 Task: Look for space in Amaraji, Brazil from 3rd August, 2023 to 17th August, 2023 for 3 adults, 1 child in price range Rs.3000 to Rs.15000. Place can be entire place with 3 bedrooms having 4 beds and 2 bathrooms. Property type can be house, flat, guest house. Amenities needed are: wifi, washing machine. Booking option can be shelf check-in. Required host language is Spanish.
Action: Mouse moved to (276, 148)
Screenshot: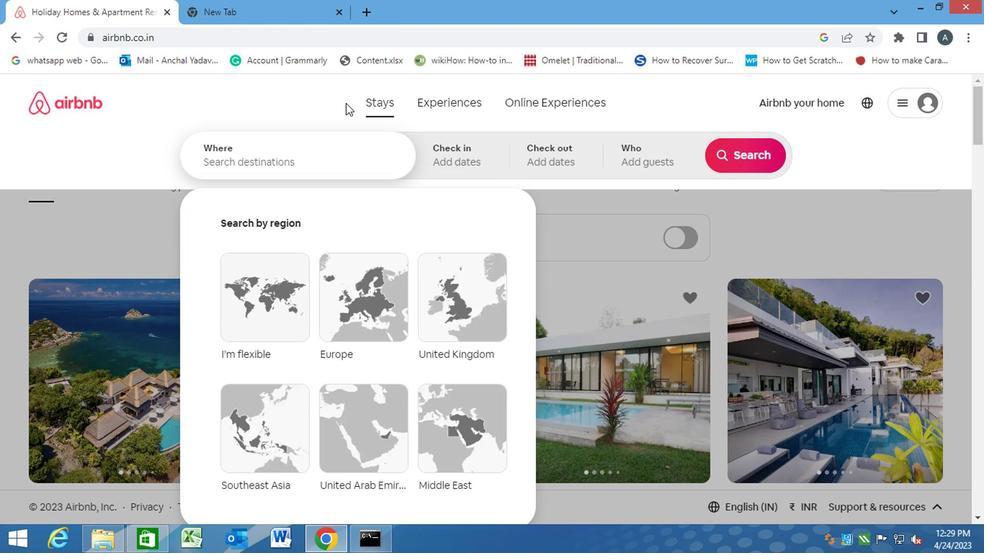 
Action: Mouse pressed left at (276, 148)
Screenshot: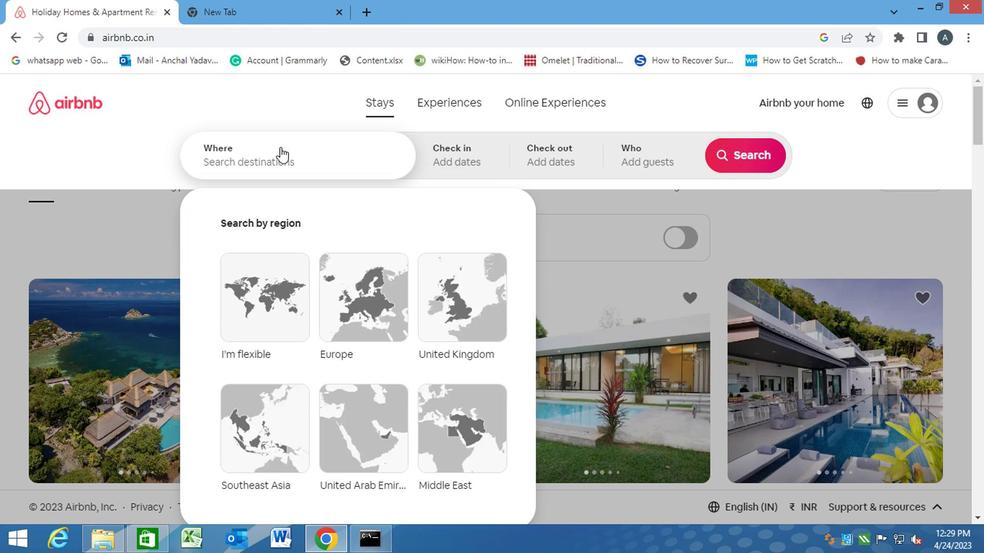 
Action: Mouse moved to (276, 148)
Screenshot: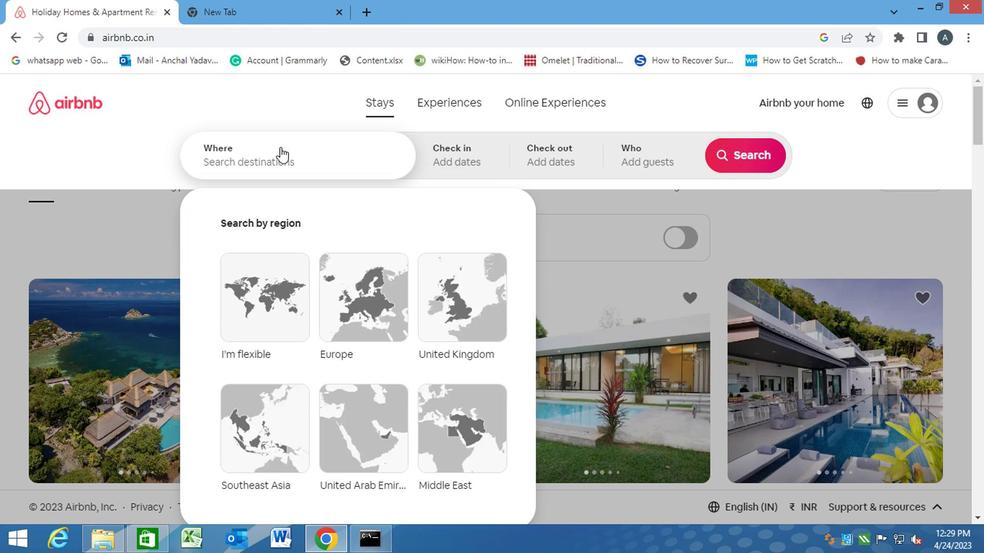 
Action: Key pressed a<Key.caps_lock>maraji,<Key.space><Key.caps_lock>b<Key.caps_lock>razil<Key.enter>
Screenshot: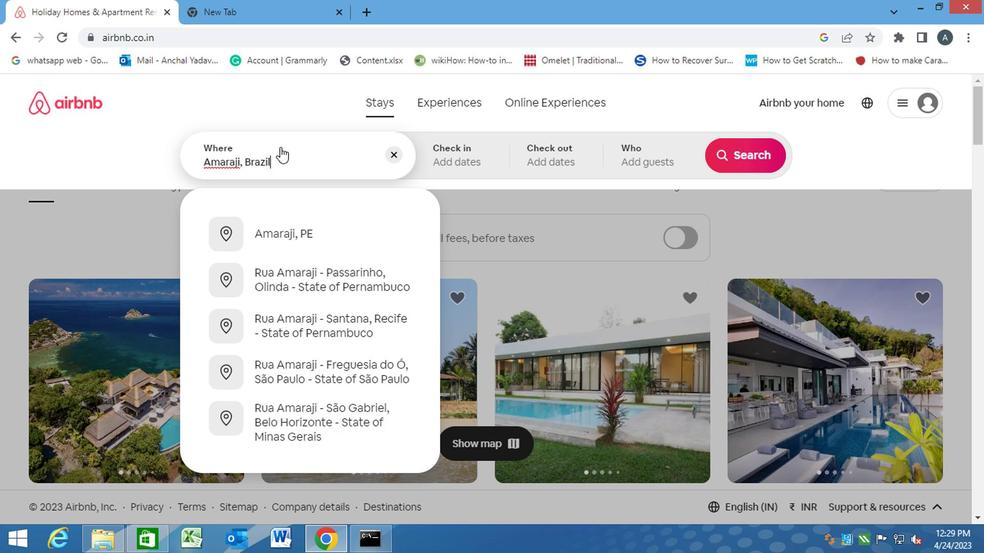 
Action: Mouse moved to (720, 273)
Screenshot: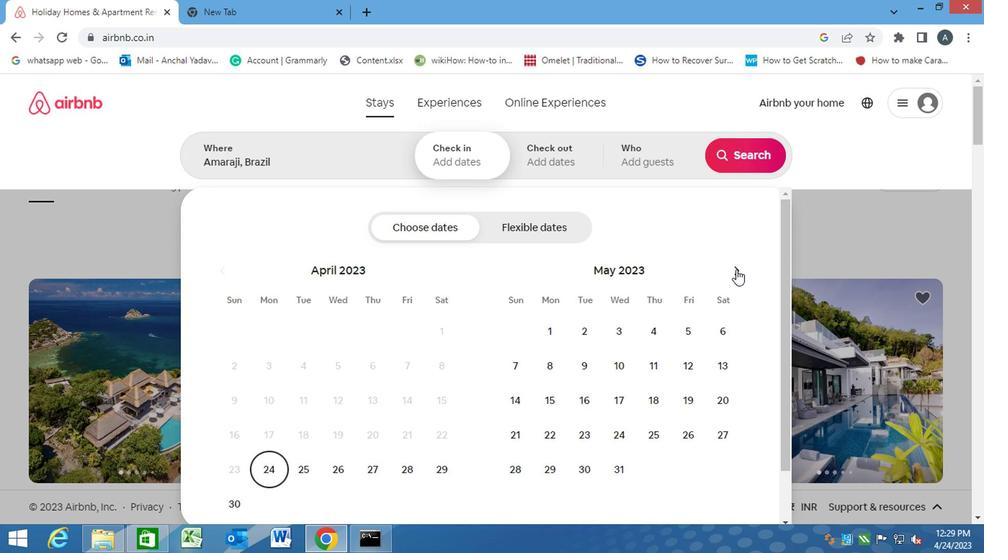 
Action: Mouse pressed left at (720, 273)
Screenshot: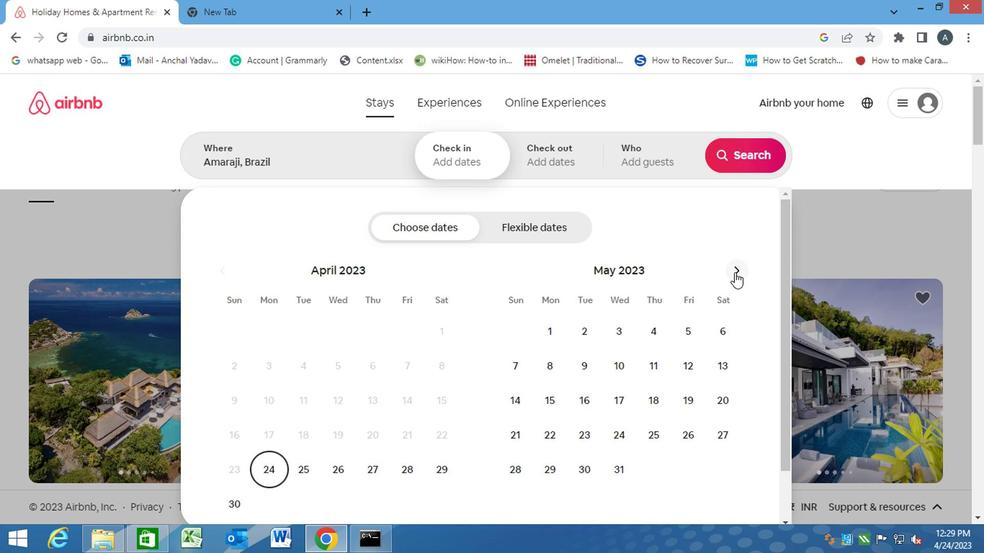 
Action: Mouse pressed left at (720, 273)
Screenshot: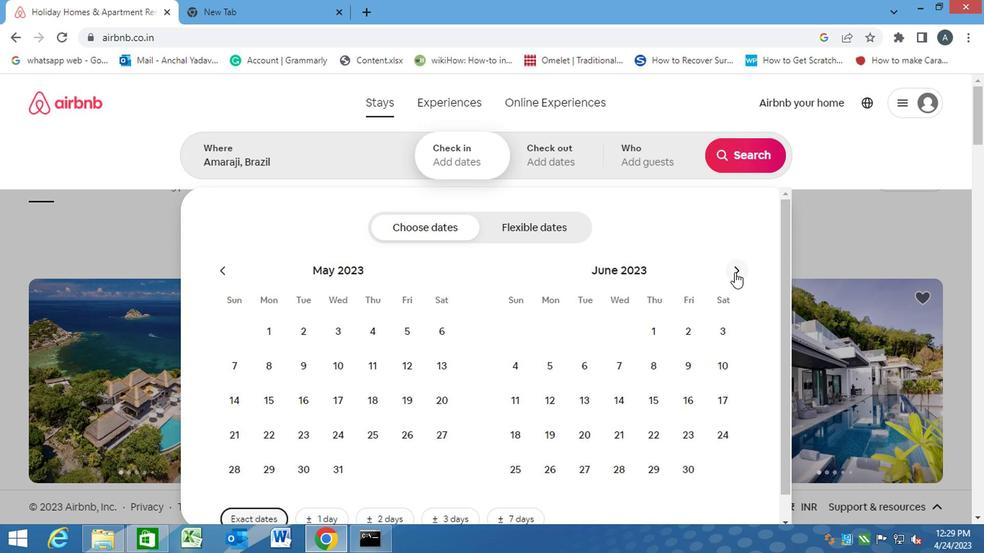
Action: Mouse pressed left at (720, 273)
Screenshot: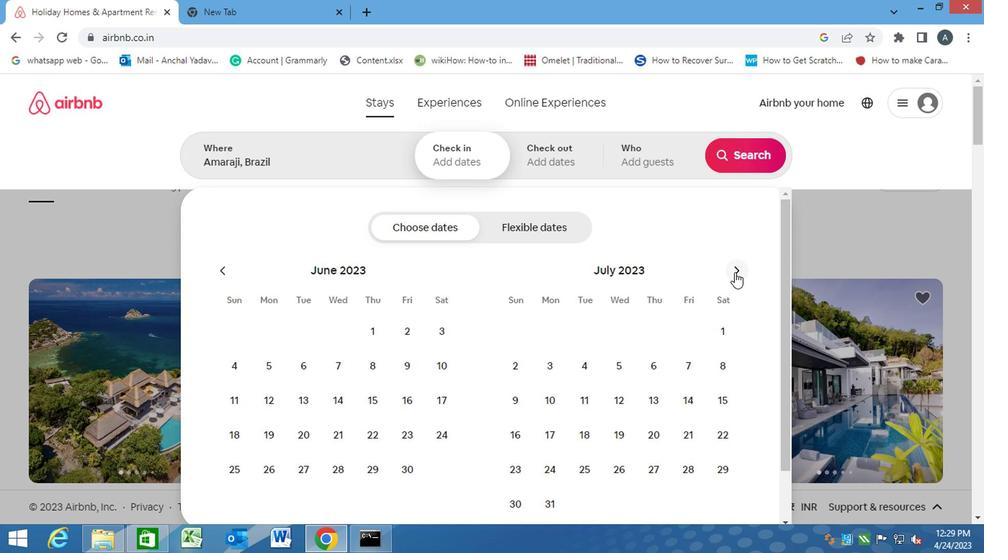 
Action: Mouse moved to (645, 331)
Screenshot: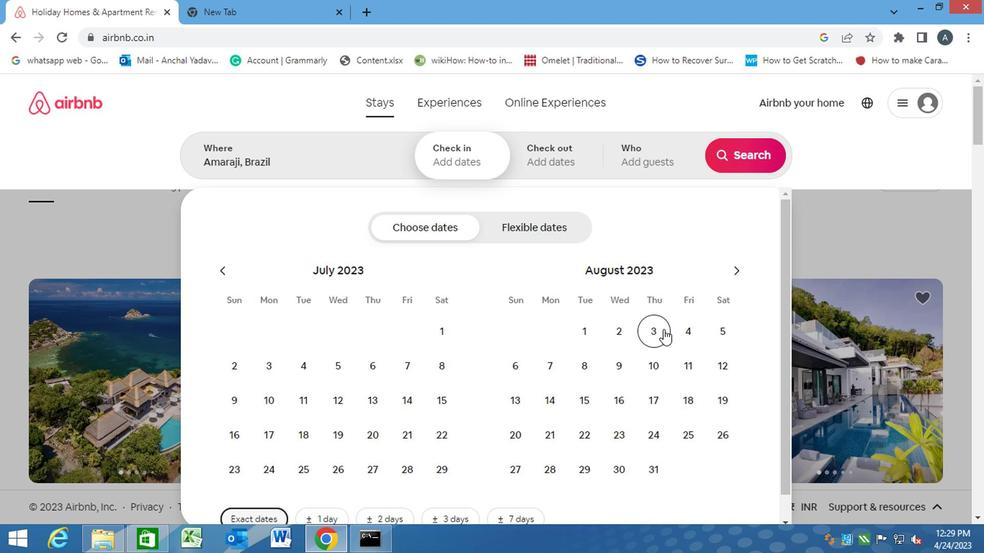 
Action: Mouse pressed left at (645, 331)
Screenshot: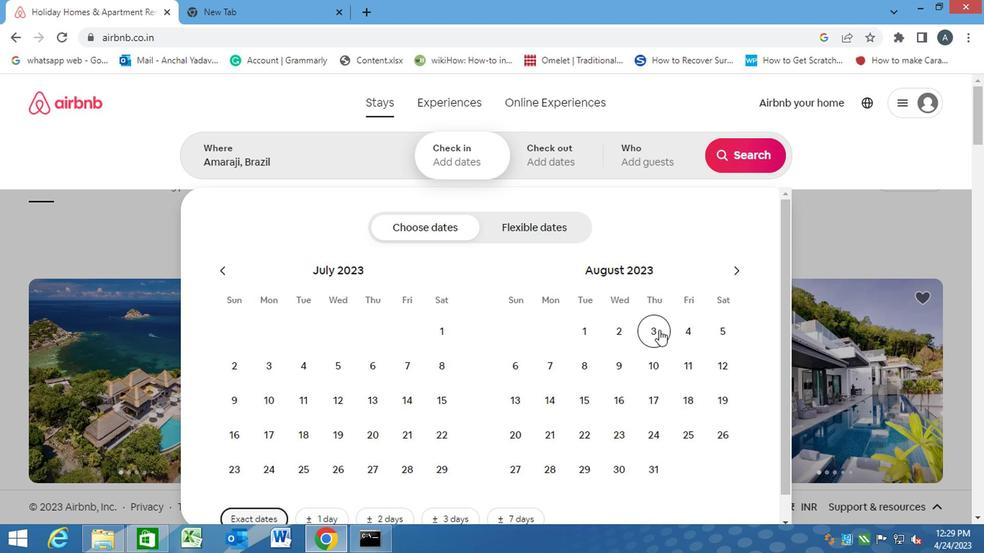 
Action: Mouse moved to (648, 414)
Screenshot: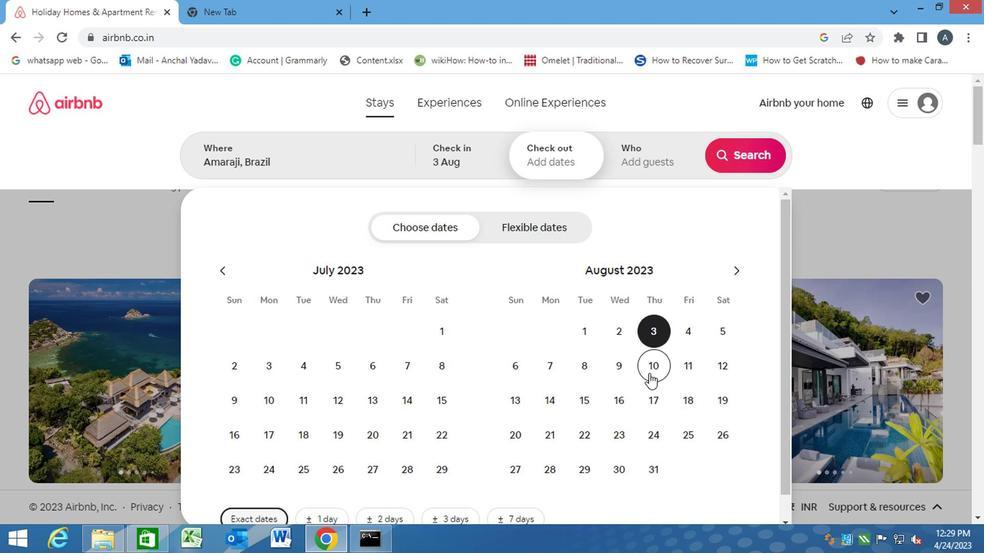 
Action: Mouse pressed left at (648, 414)
Screenshot: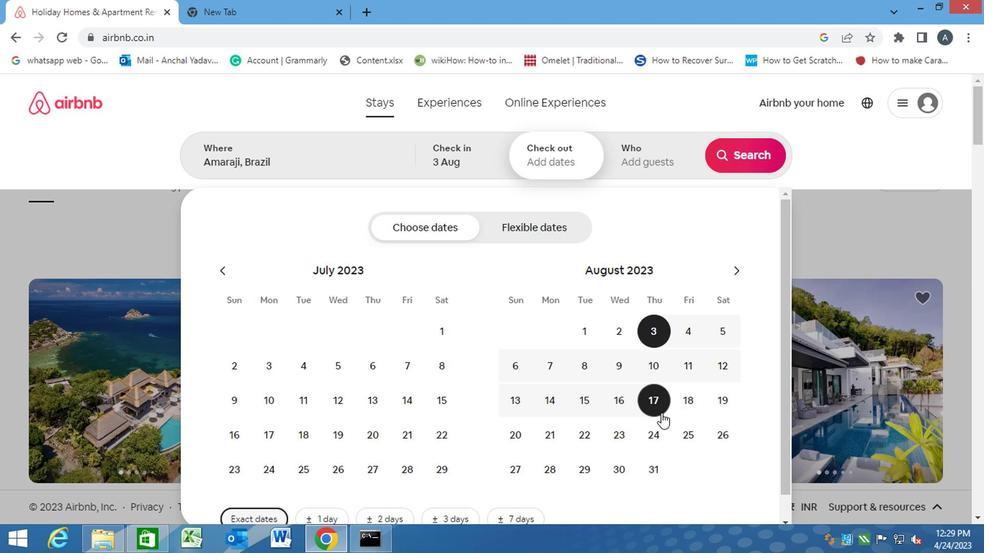 
Action: Mouse moved to (654, 156)
Screenshot: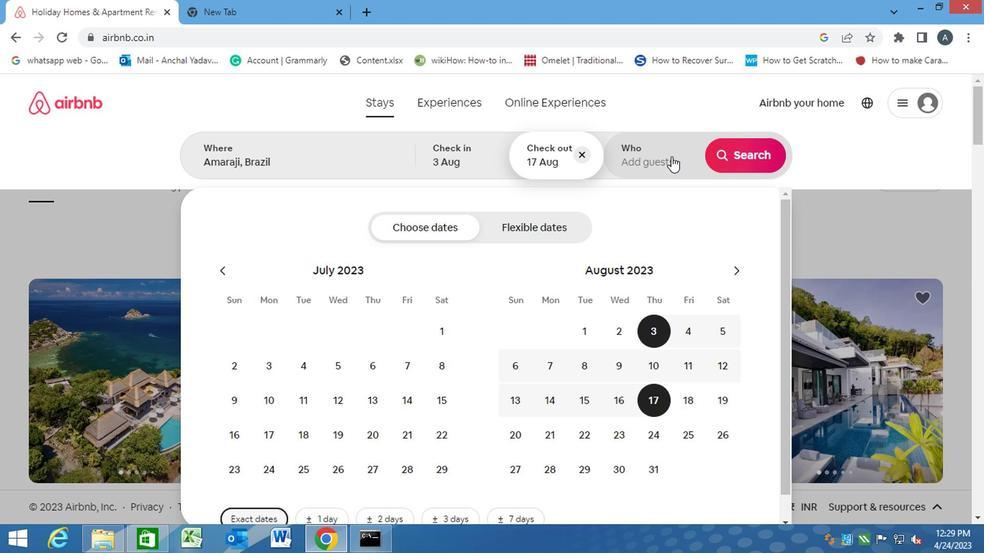 
Action: Mouse pressed left at (654, 156)
Screenshot: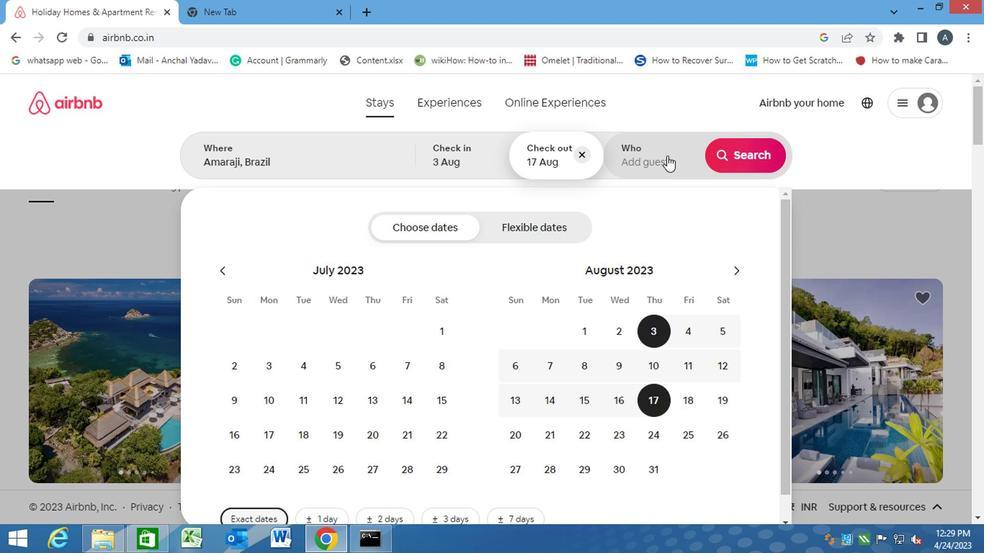 
Action: Mouse moved to (744, 231)
Screenshot: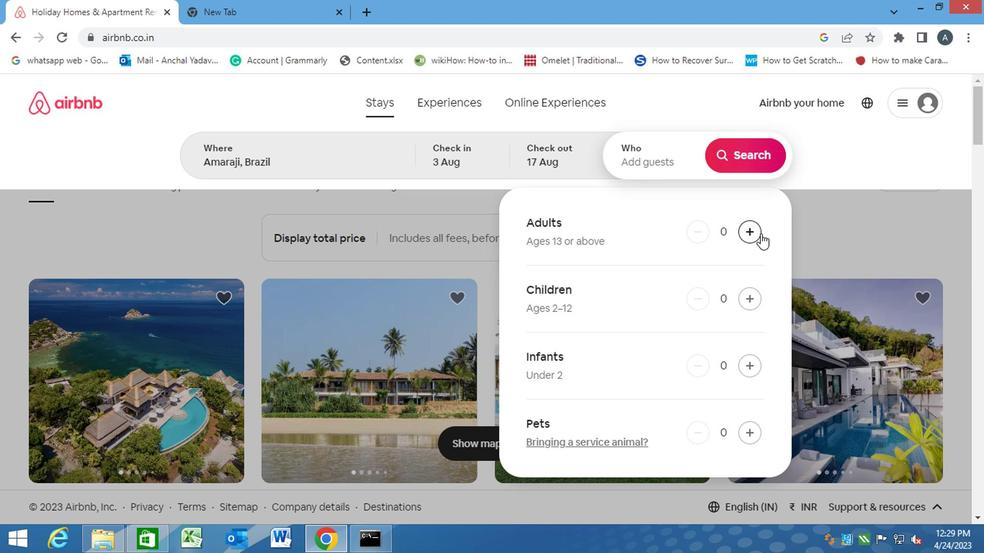 
Action: Mouse pressed left at (744, 231)
Screenshot: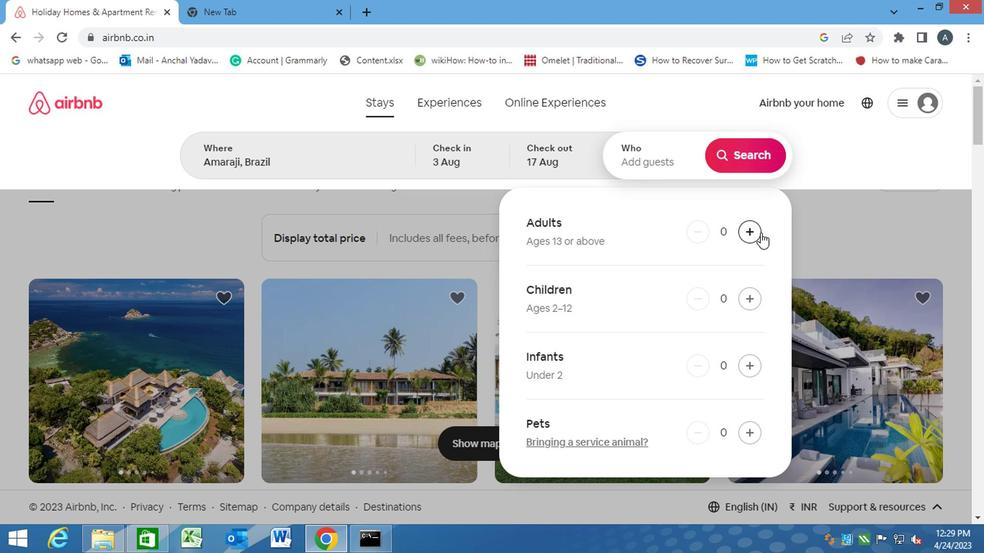 
Action: Mouse moved to (742, 231)
Screenshot: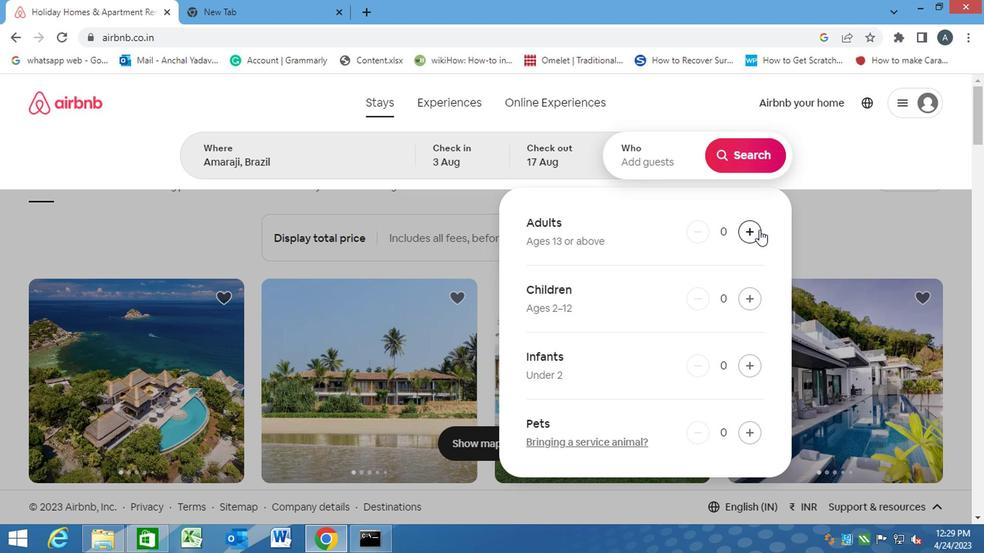 
Action: Mouse pressed left at (742, 231)
Screenshot: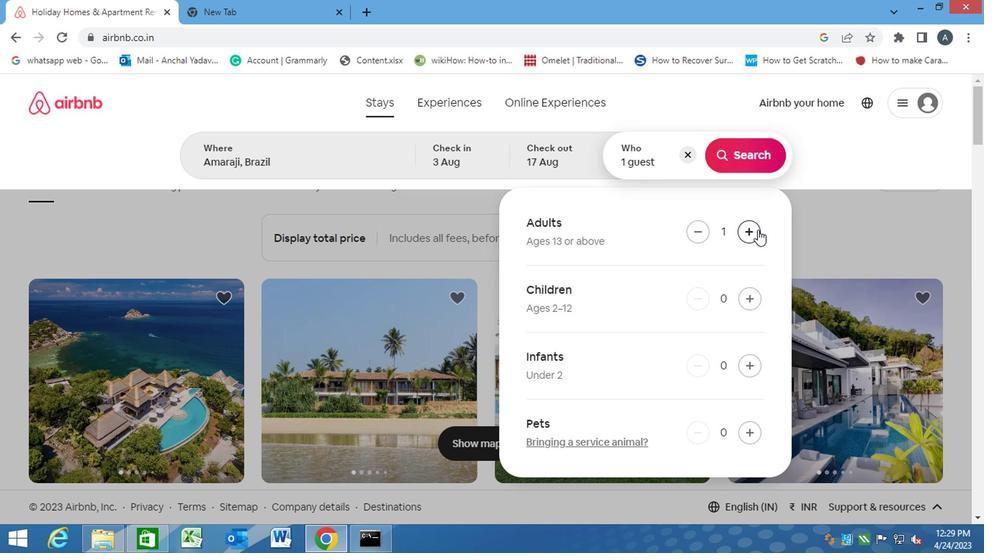 
Action: Mouse pressed left at (742, 231)
Screenshot: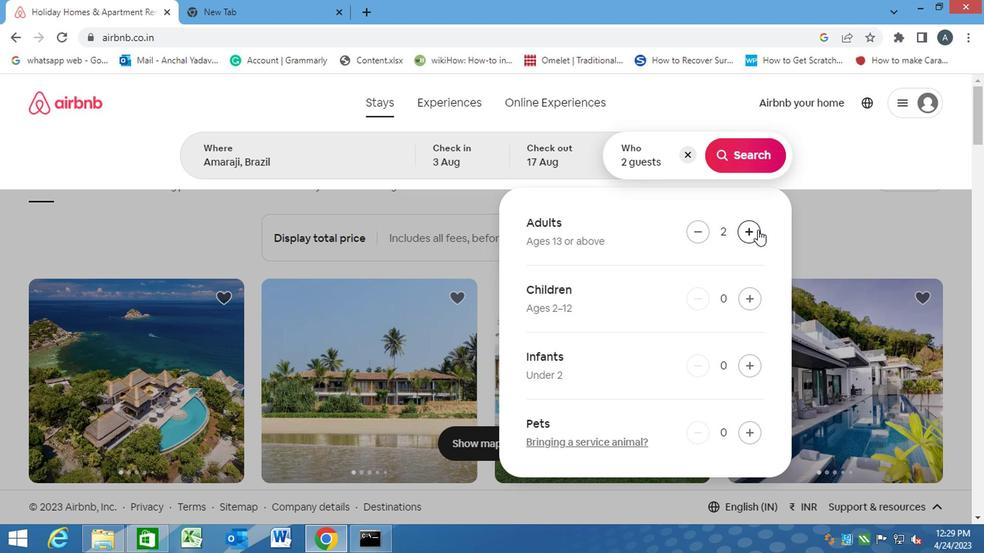 
Action: Mouse moved to (729, 295)
Screenshot: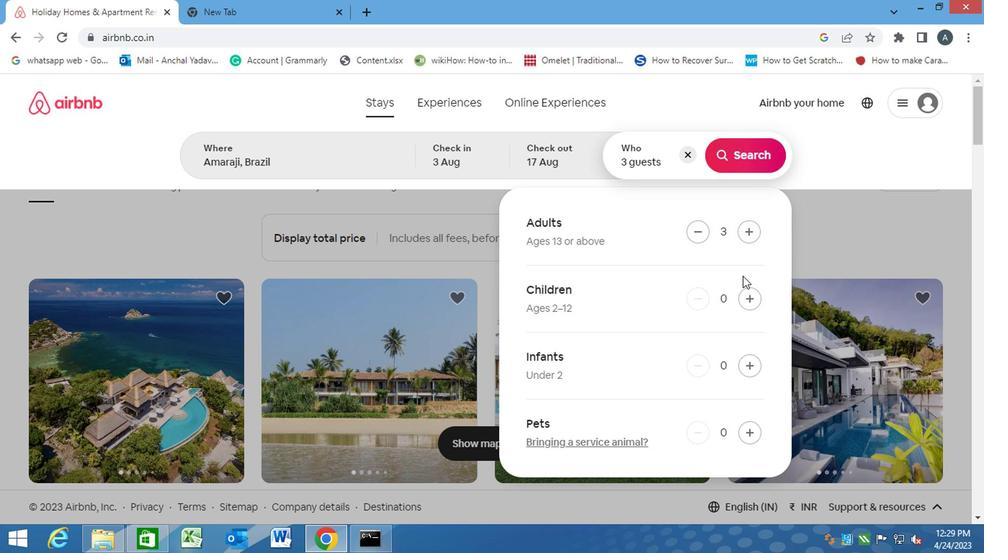 
Action: Mouse pressed left at (729, 295)
Screenshot: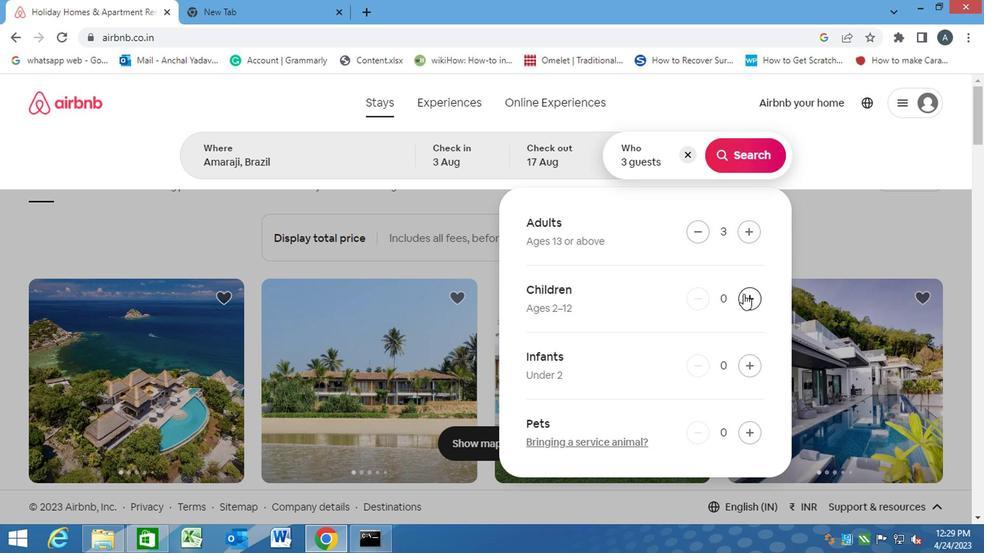 
Action: Mouse moved to (714, 157)
Screenshot: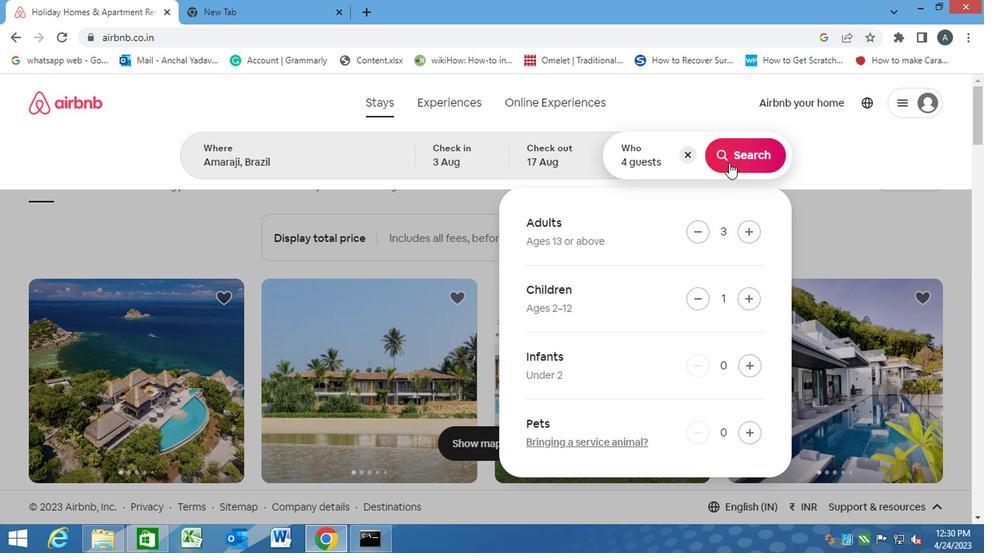 
Action: Mouse pressed left at (714, 157)
Screenshot: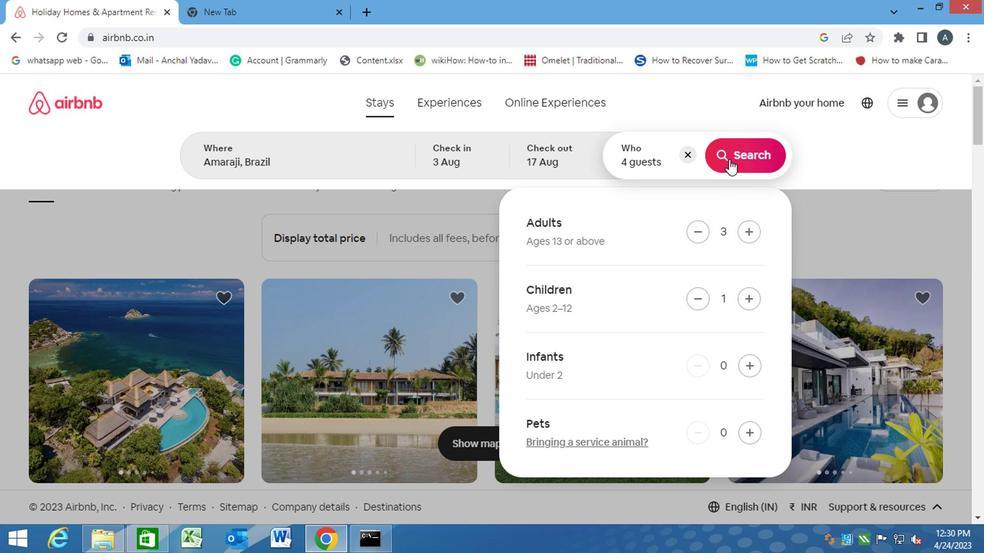 
Action: Mouse moved to (895, 147)
Screenshot: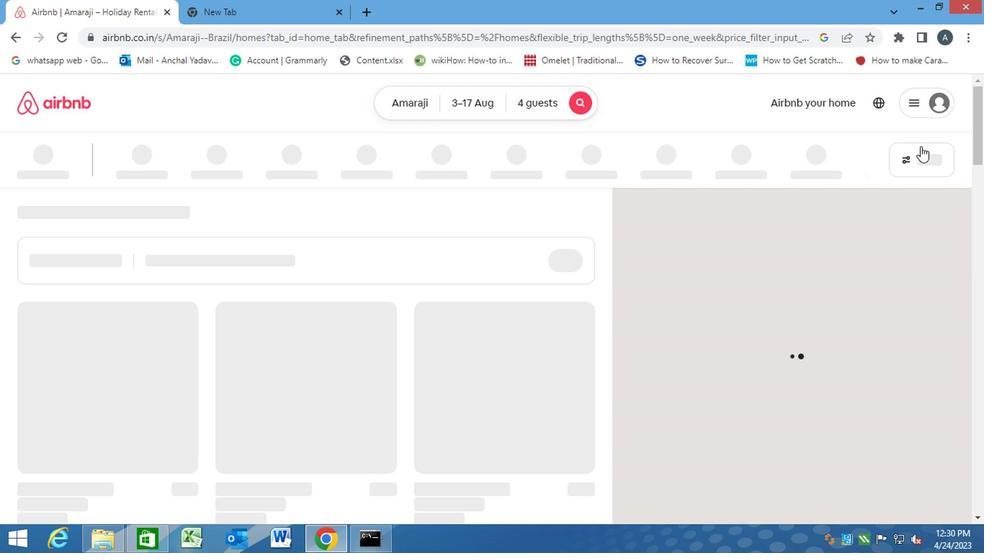 
Action: Mouse pressed left at (901, 147)
Screenshot: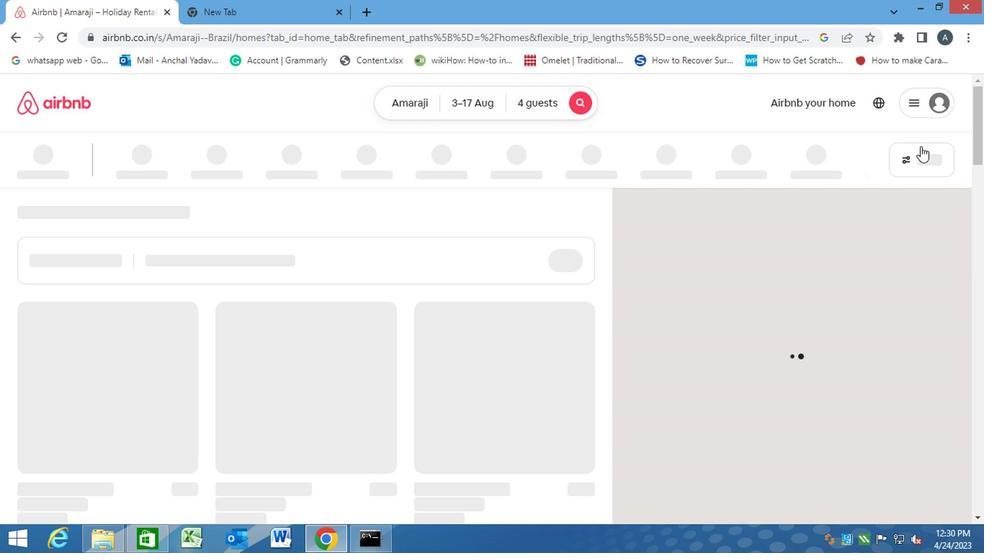 
Action: Mouse moved to (910, 153)
Screenshot: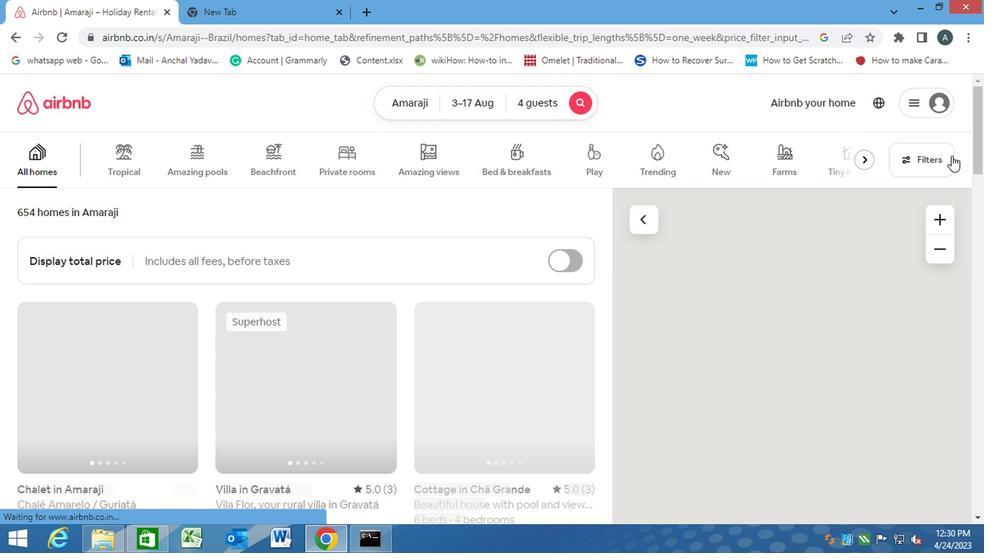 
Action: Mouse pressed left at (910, 153)
Screenshot: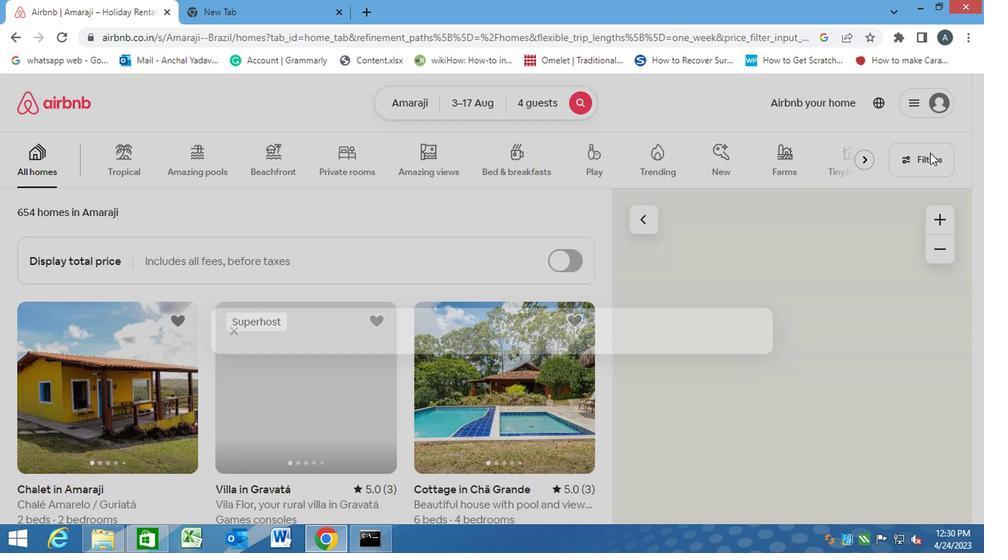 
Action: Mouse moved to (903, 153)
Screenshot: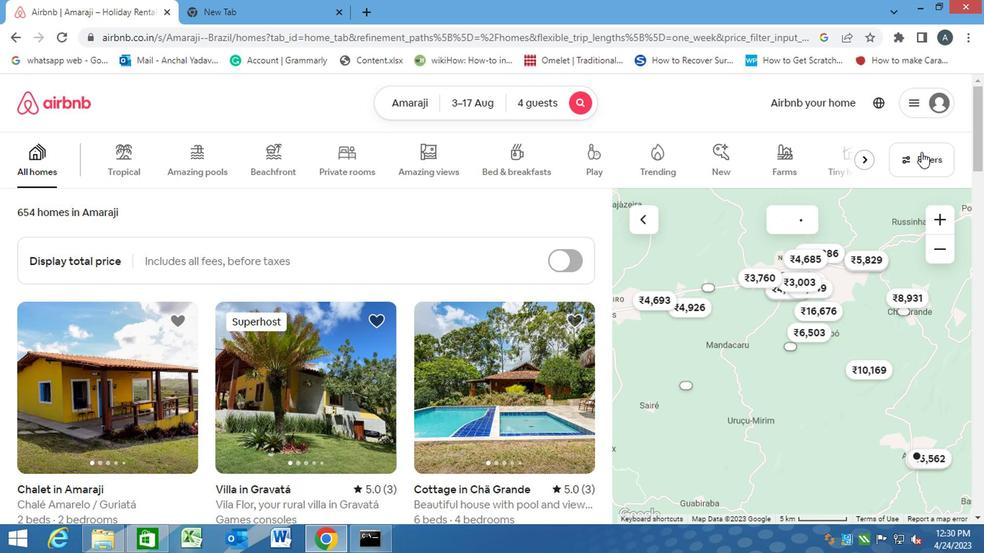 
Action: Mouse pressed left at (903, 153)
Screenshot: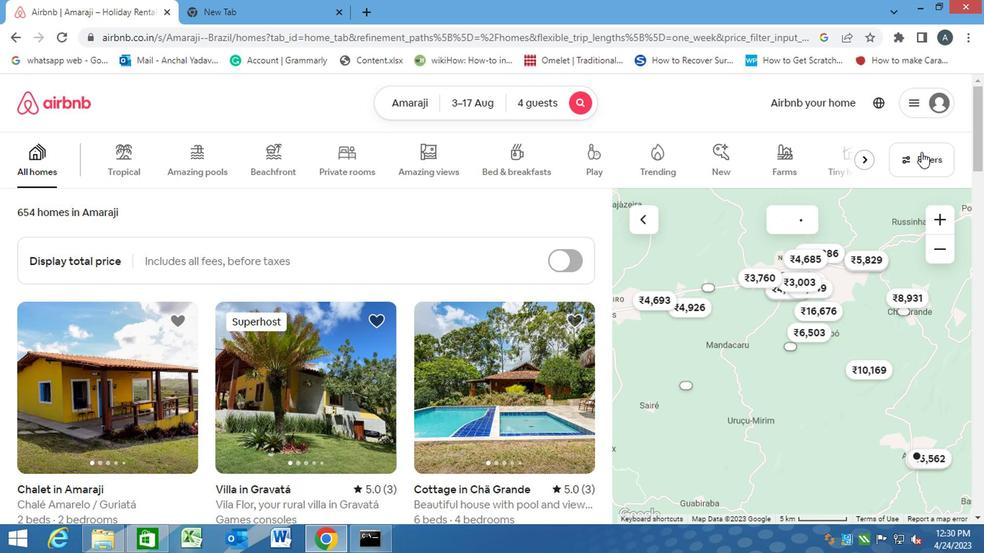 
Action: Mouse moved to (295, 348)
Screenshot: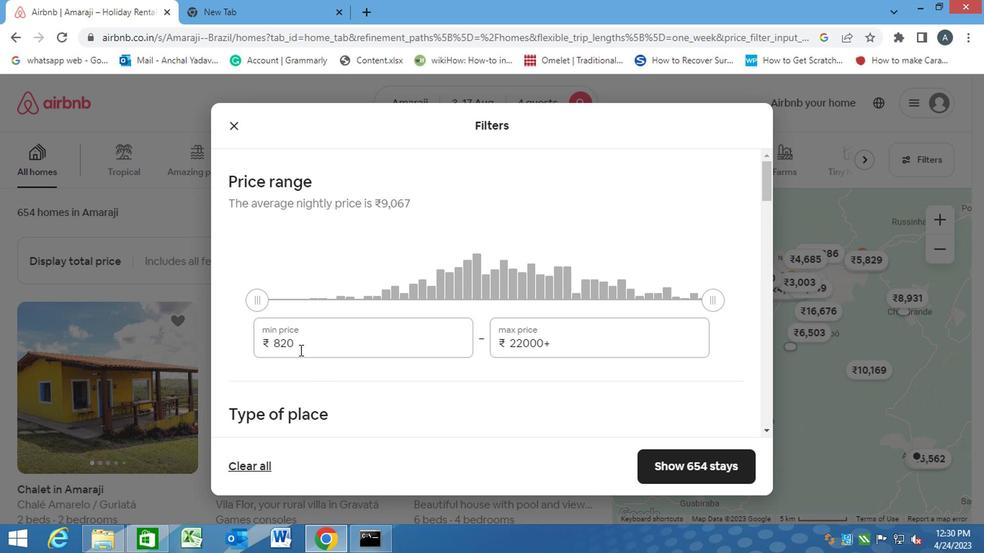 
Action: Mouse pressed left at (295, 348)
Screenshot: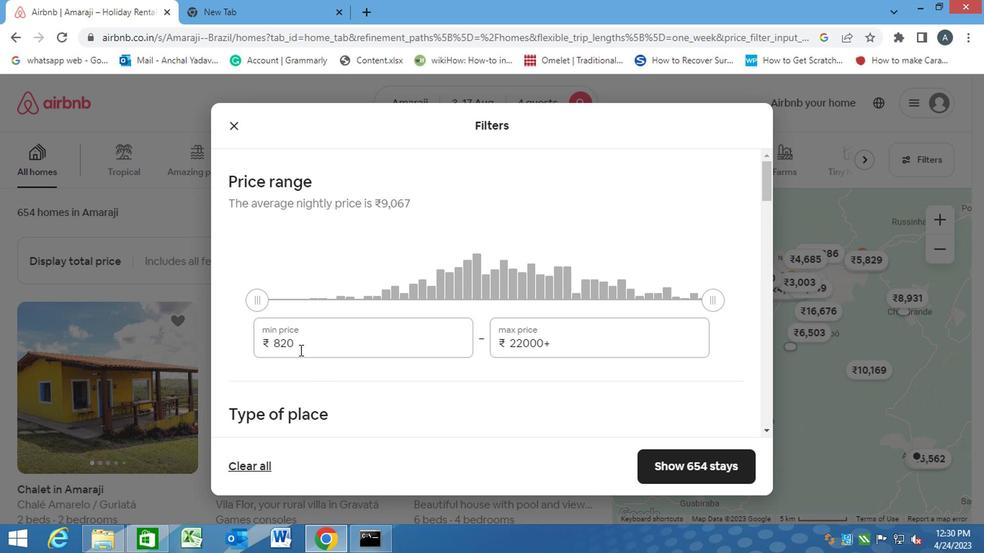 
Action: Mouse moved to (256, 345)
Screenshot: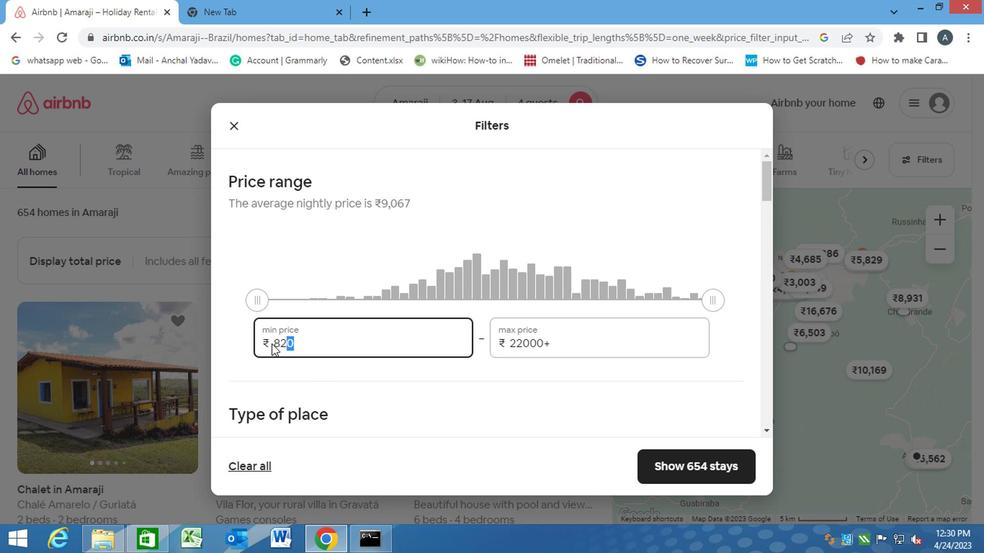 
Action: Key pressed 3000<Key.tab><Key.backspace>15000
Screenshot: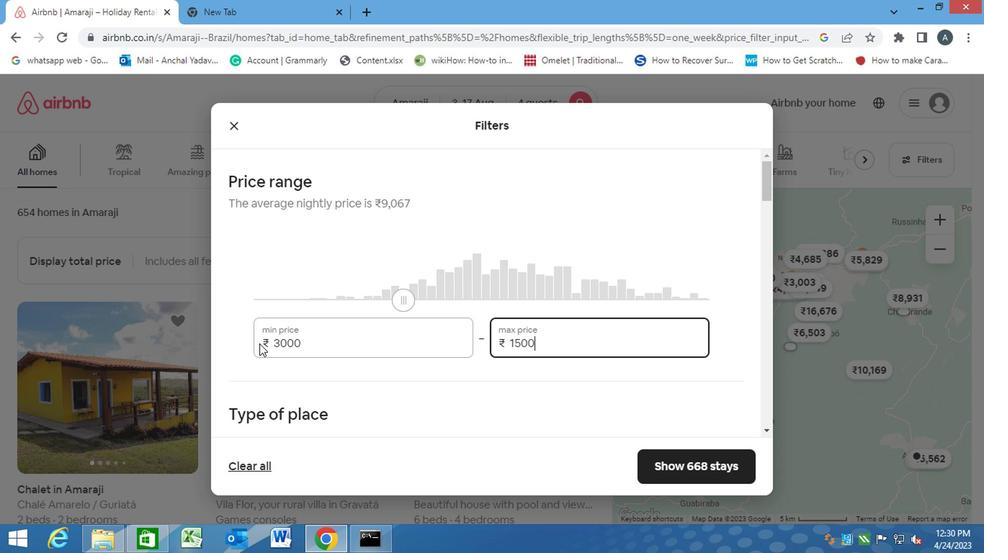 
Action: Mouse moved to (492, 393)
Screenshot: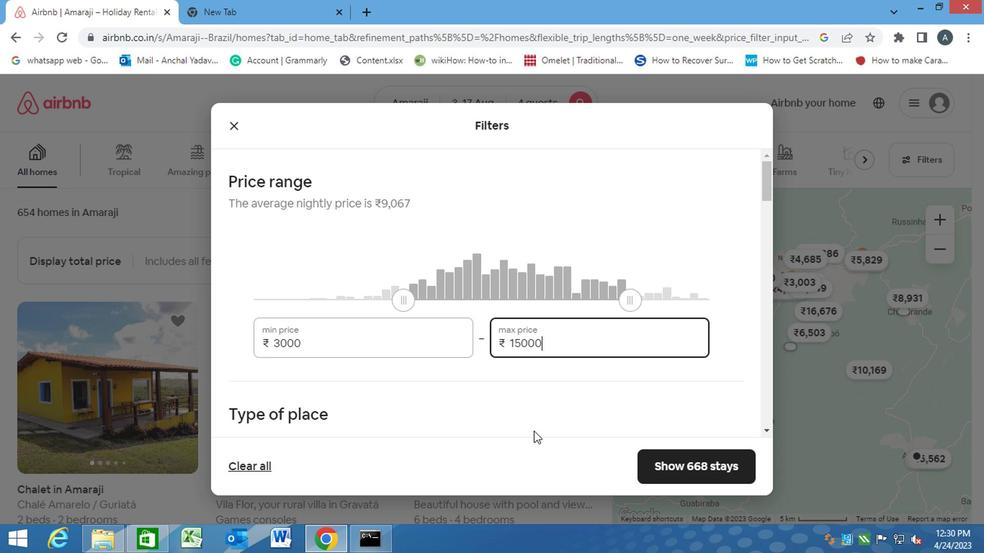 
Action: Mouse pressed left at (492, 393)
Screenshot: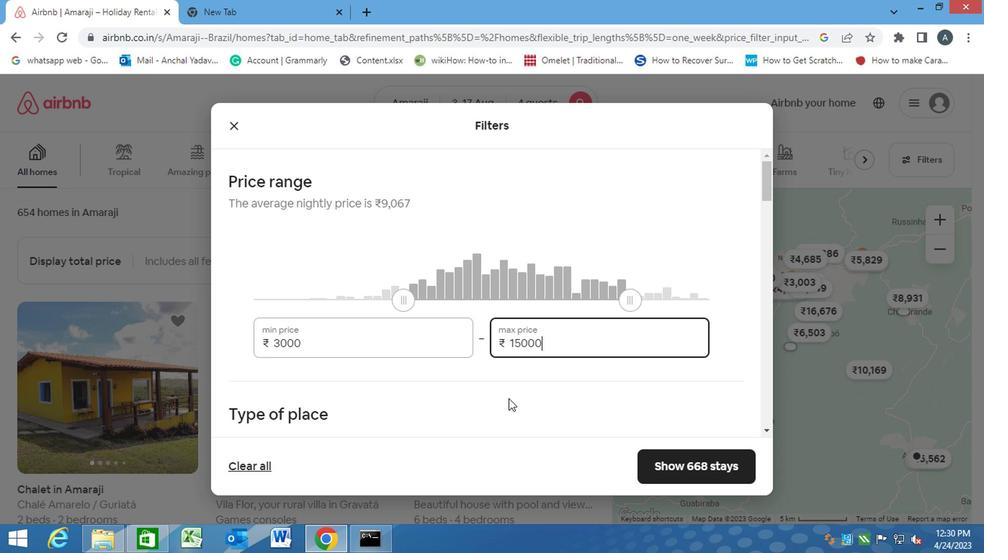 
Action: Mouse moved to (490, 399)
Screenshot: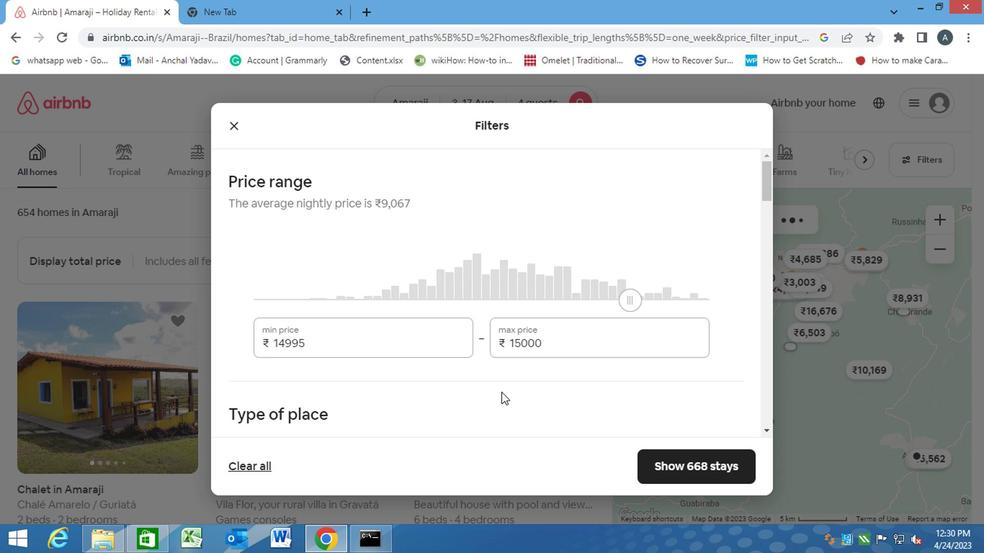 
Action: Mouse scrolled (490, 399) with delta (0, 0)
Screenshot: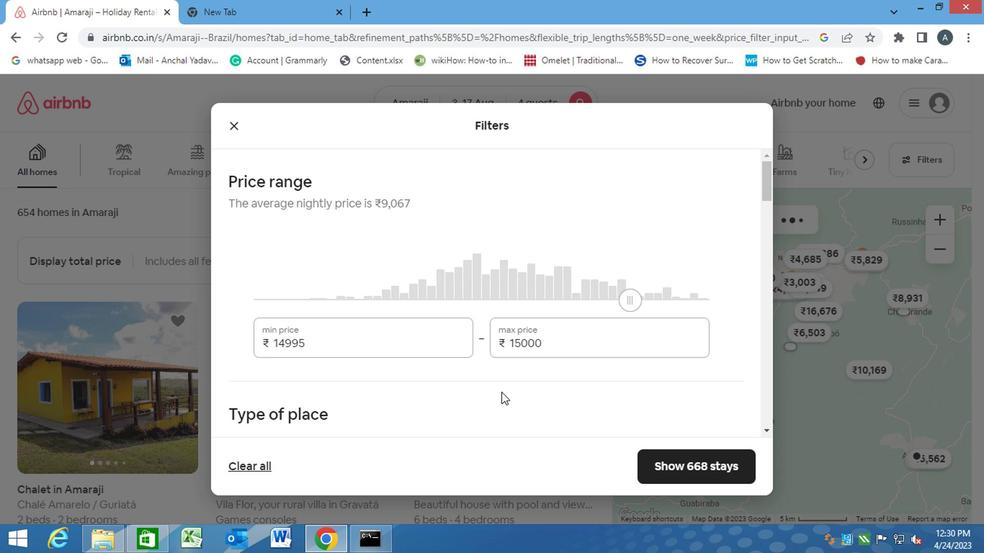 
Action: Mouse moved to (488, 404)
Screenshot: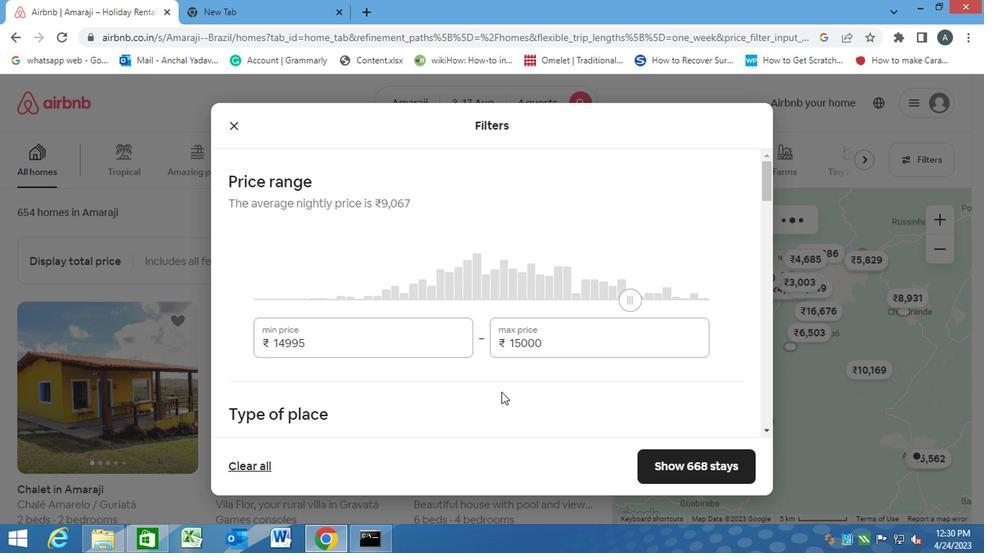 
Action: Mouse scrolled (488, 403) with delta (0, -1)
Screenshot: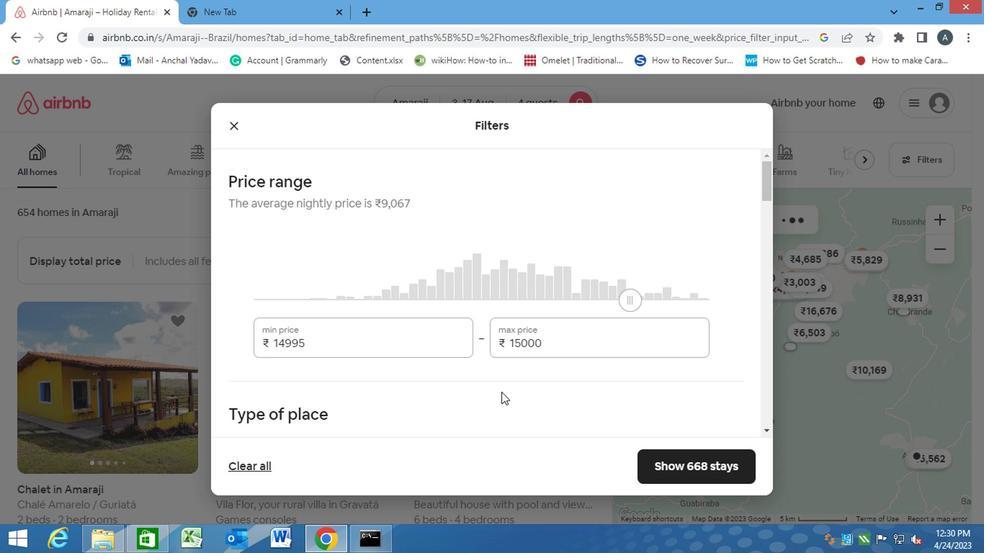 
Action: Mouse moved to (488, 405)
Screenshot: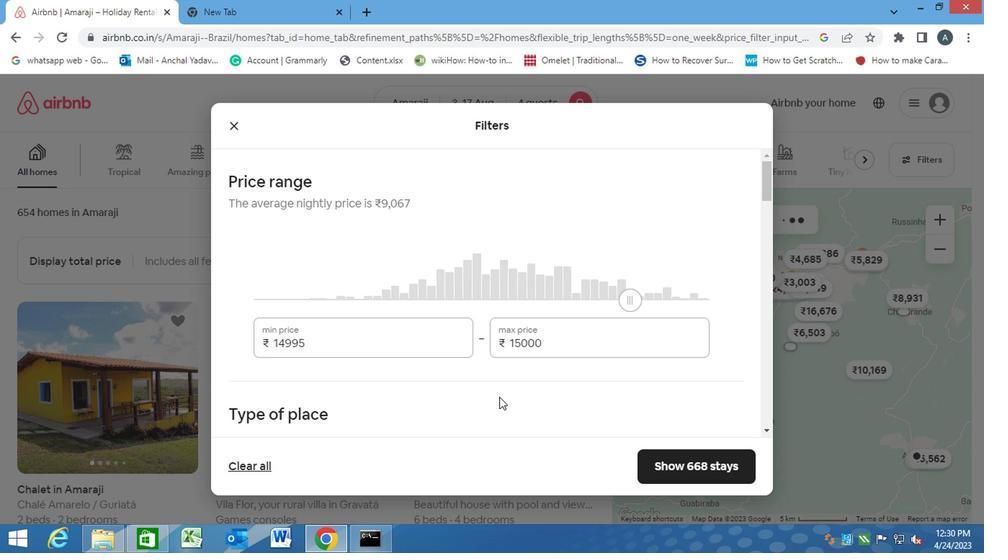 
Action: Mouse scrolled (488, 404) with delta (0, 0)
Screenshot: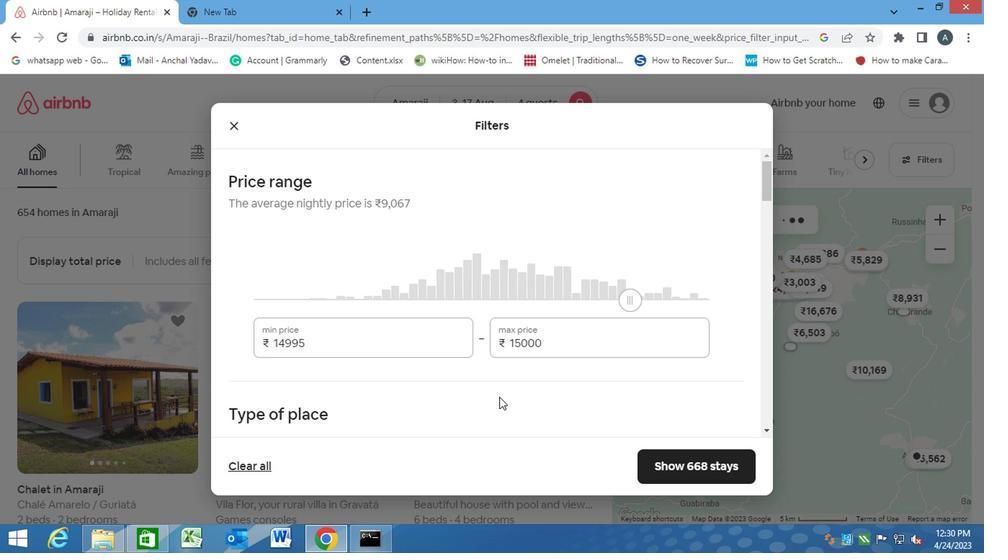
Action: Mouse moved to (227, 242)
Screenshot: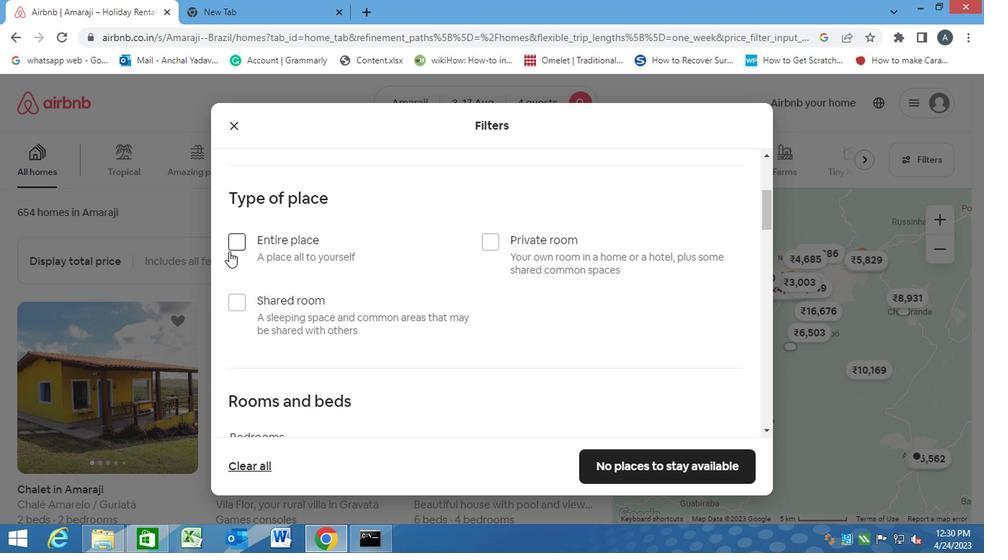 
Action: Mouse pressed left at (227, 242)
Screenshot: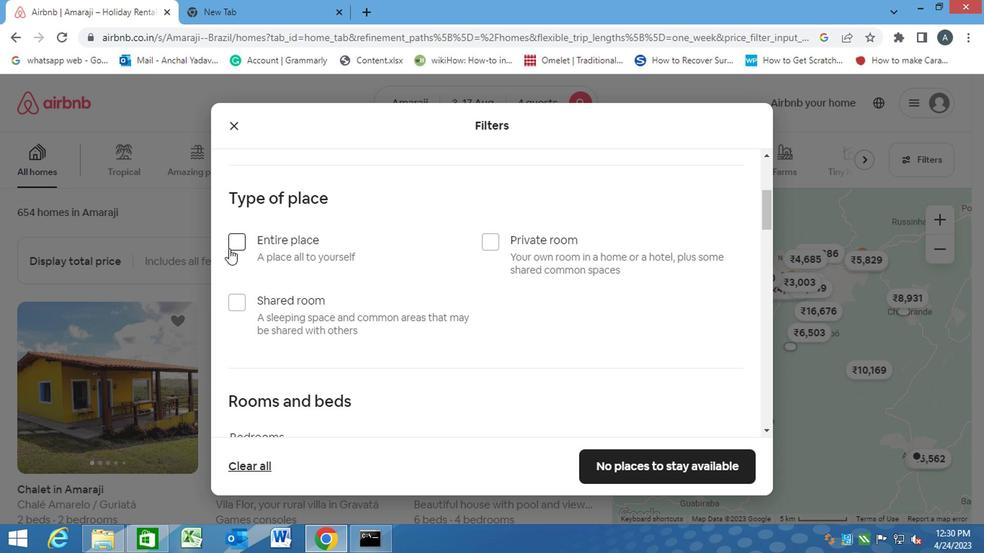 
Action: Mouse moved to (440, 327)
Screenshot: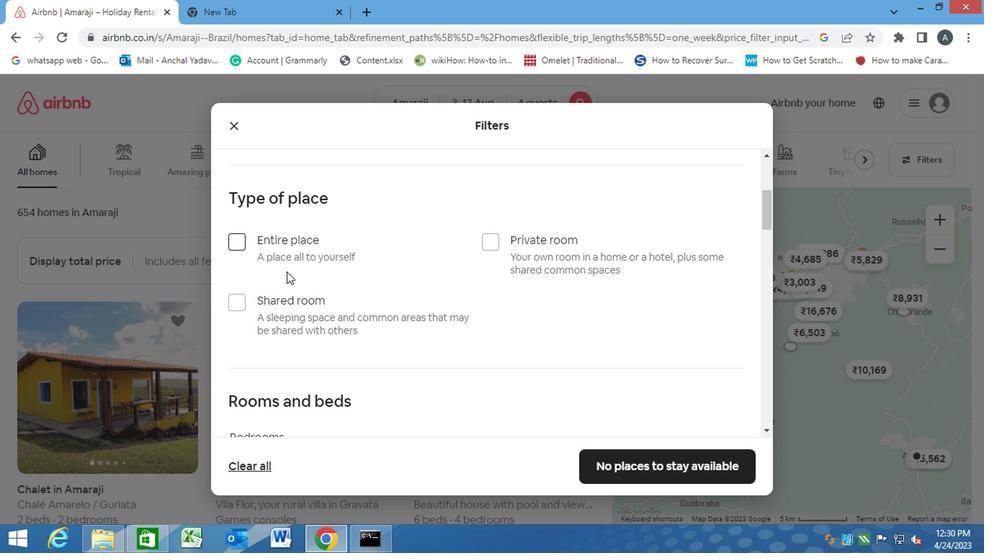 
Action: Mouse scrolled (440, 326) with delta (0, 0)
Screenshot: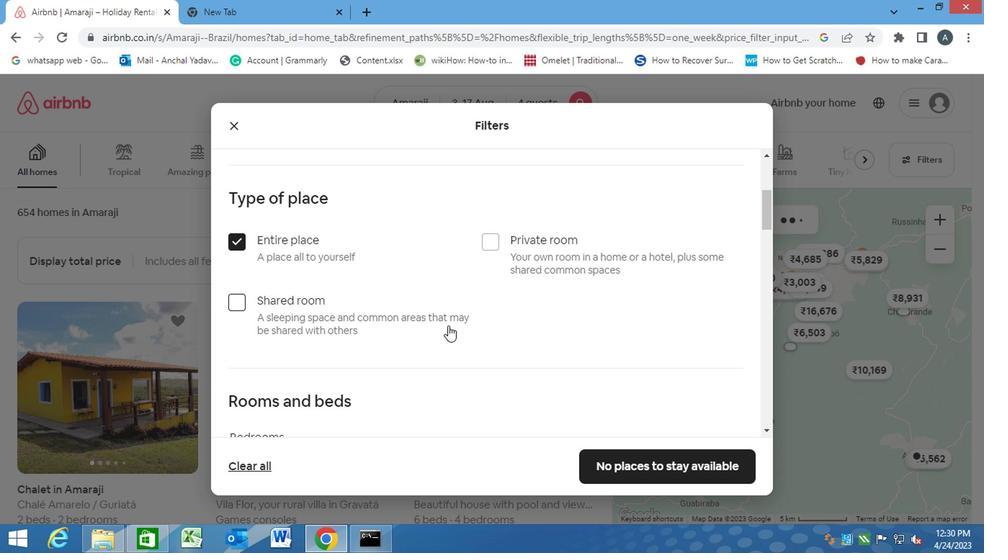 
Action: Mouse scrolled (440, 326) with delta (0, 0)
Screenshot: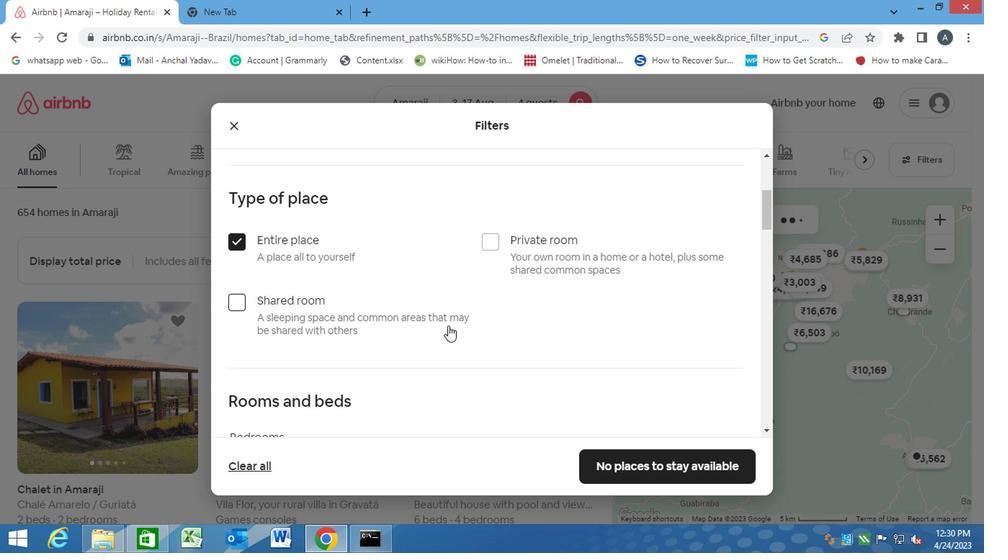 
Action: Mouse scrolled (440, 326) with delta (0, 0)
Screenshot: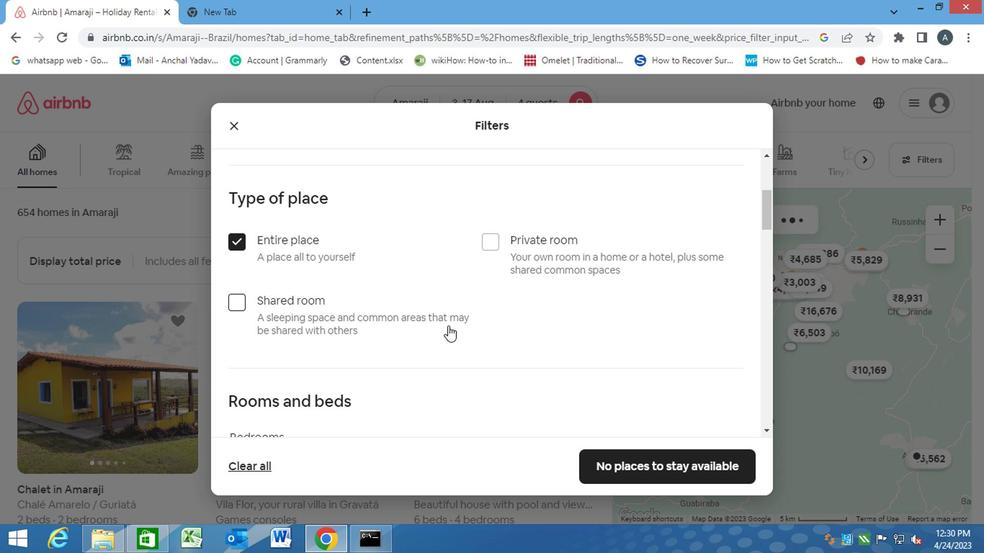 
Action: Mouse moved to (409, 254)
Screenshot: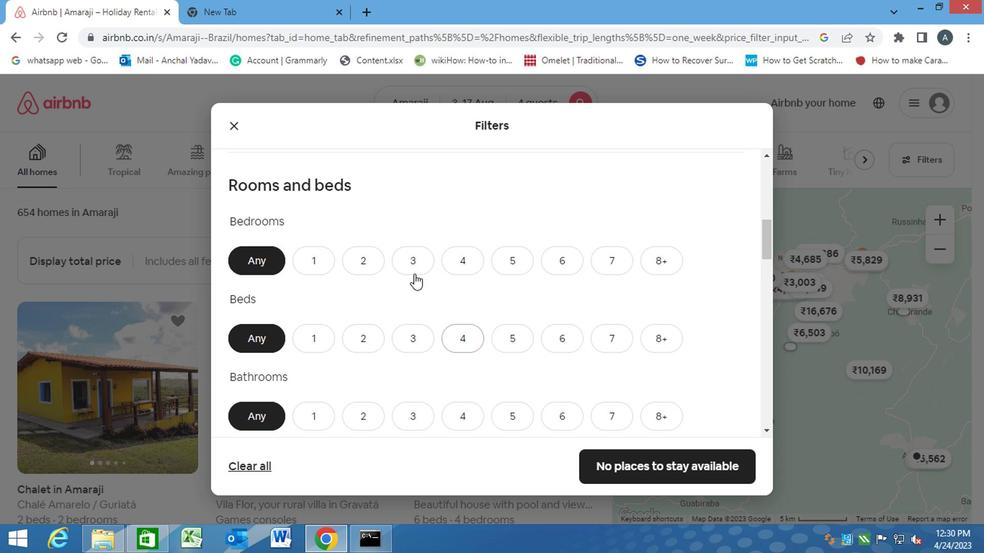 
Action: Mouse pressed left at (409, 254)
Screenshot: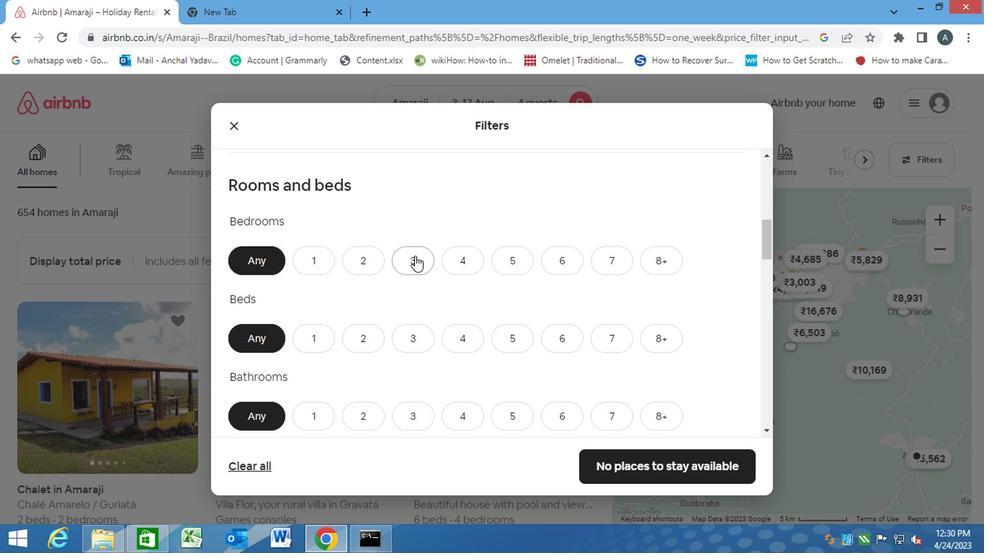
Action: Mouse moved to (451, 336)
Screenshot: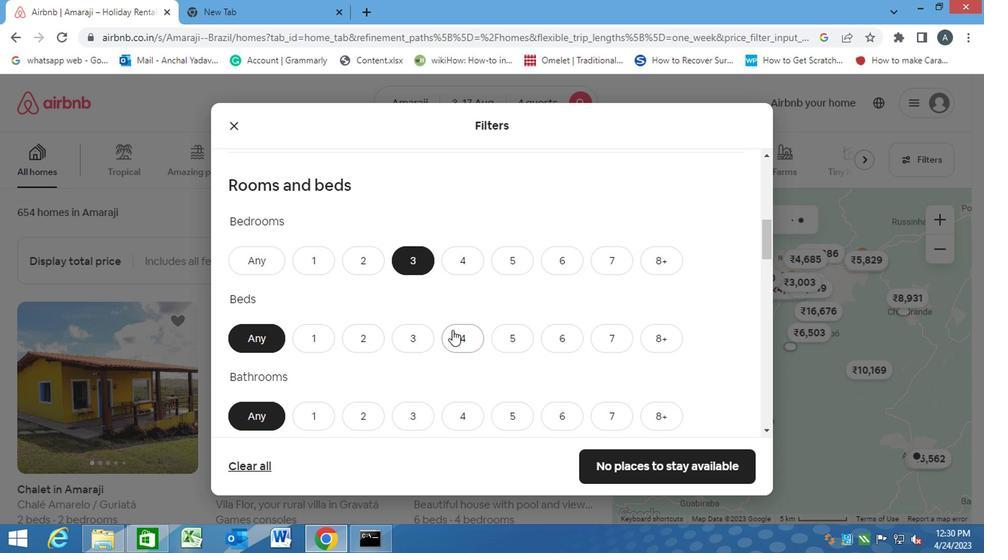
Action: Mouse pressed left at (451, 336)
Screenshot: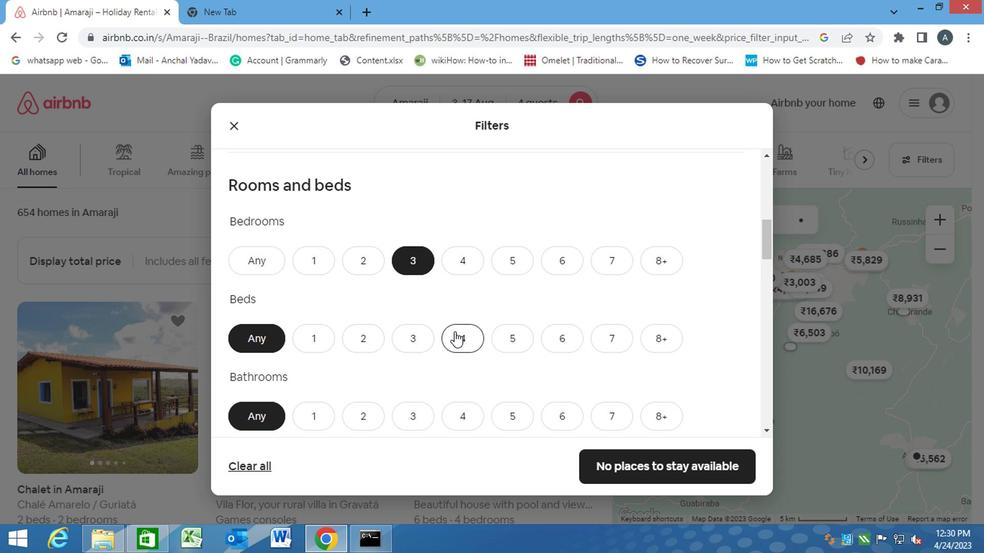 
Action: Mouse moved to (357, 422)
Screenshot: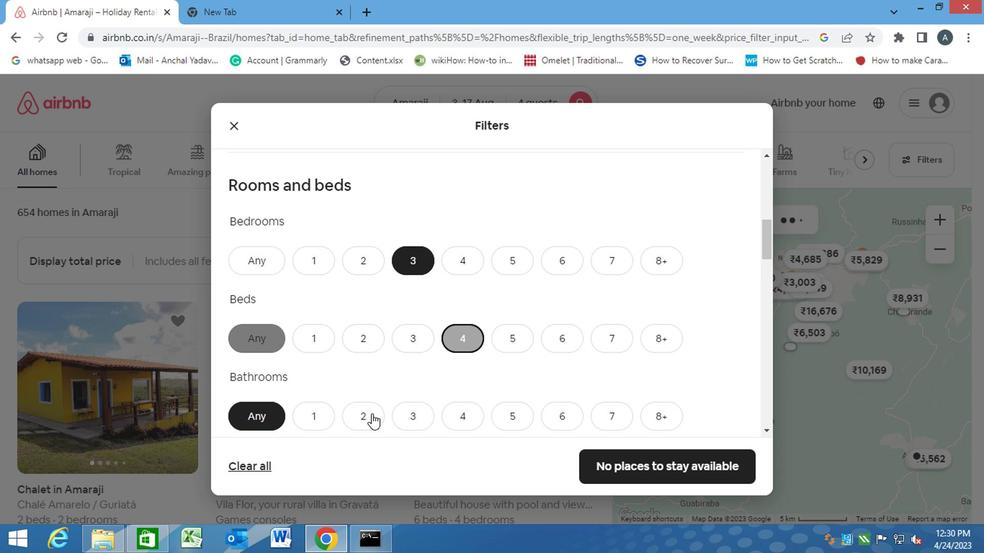 
Action: Mouse pressed left at (357, 422)
Screenshot: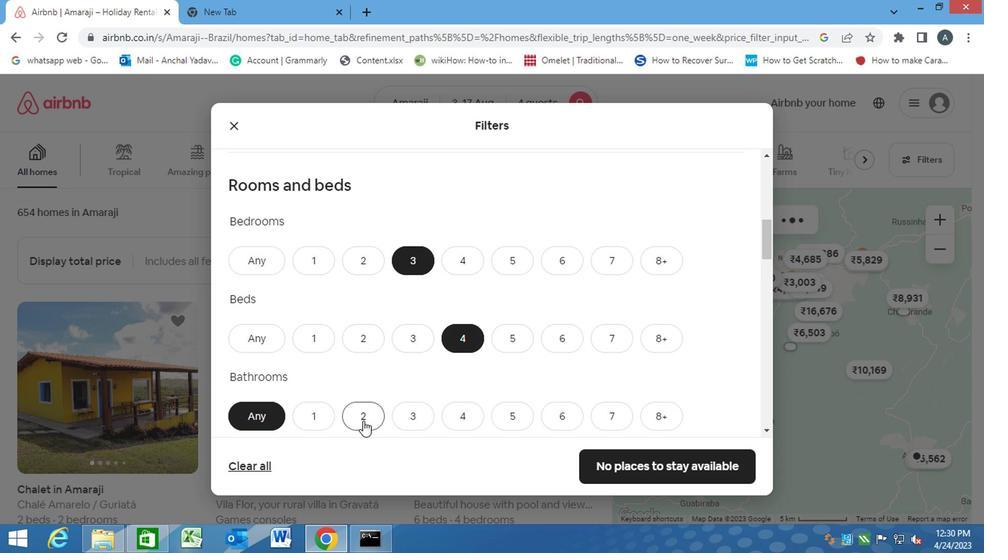 
Action: Mouse moved to (357, 422)
Screenshot: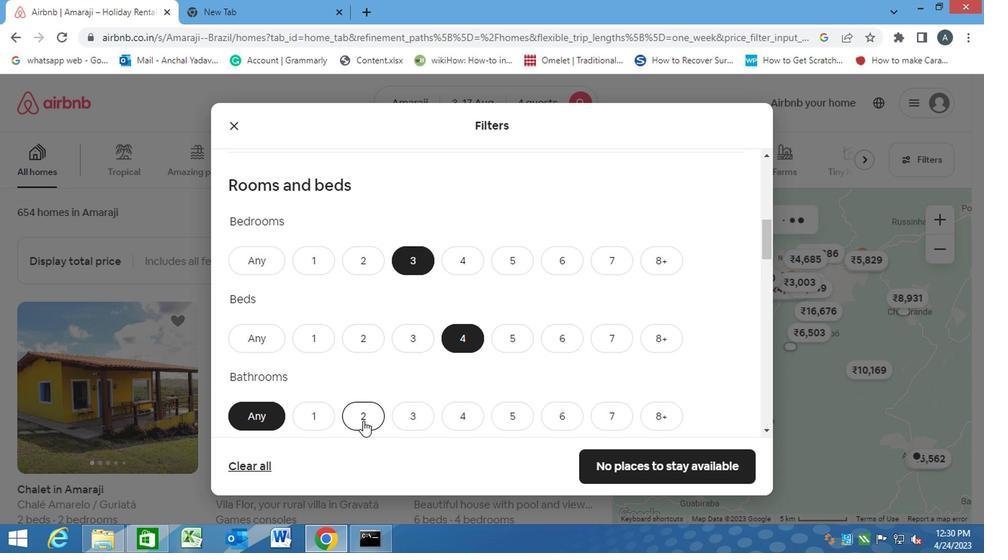 
Action: Mouse scrolled (357, 421) with delta (0, -1)
Screenshot: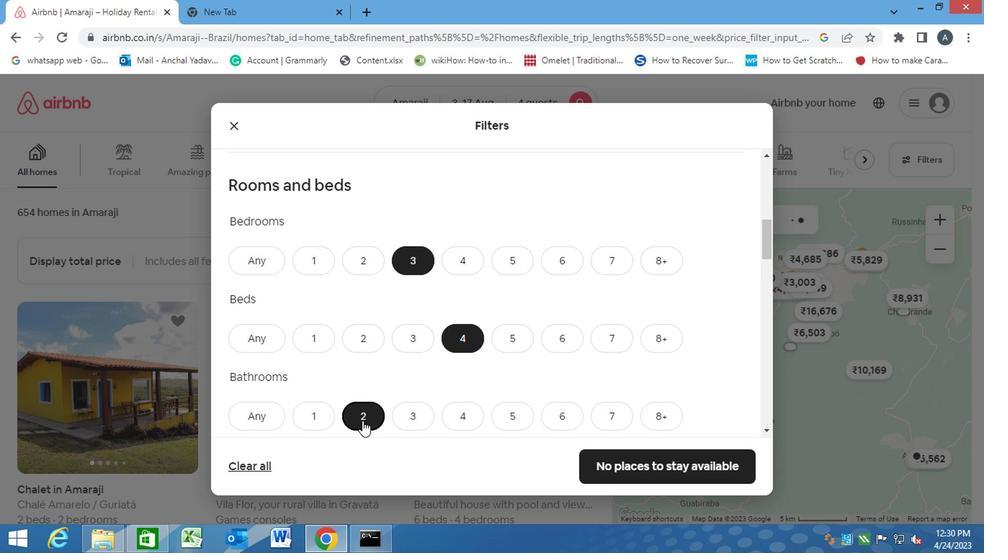 
Action: Mouse scrolled (357, 421) with delta (0, -1)
Screenshot: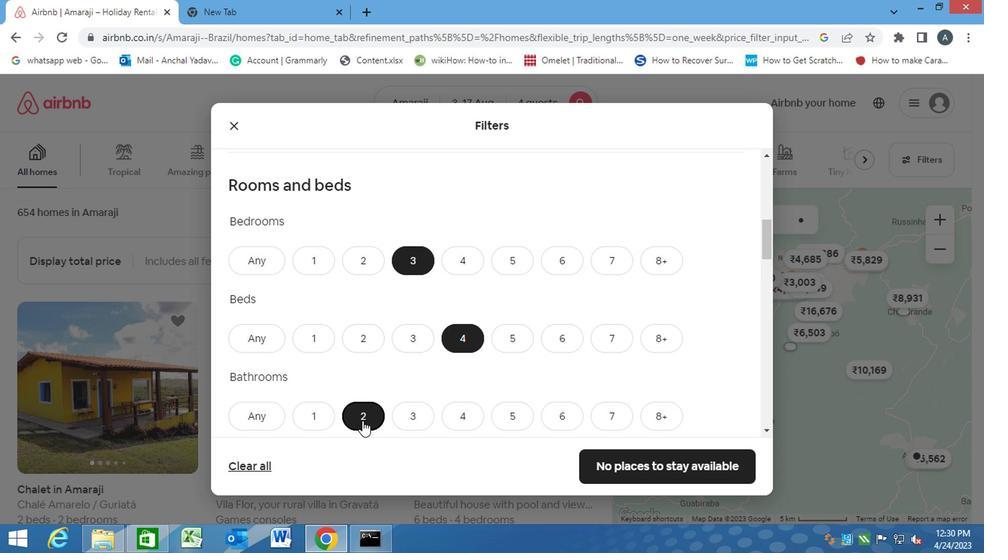 
Action: Mouse scrolled (357, 421) with delta (0, -1)
Screenshot: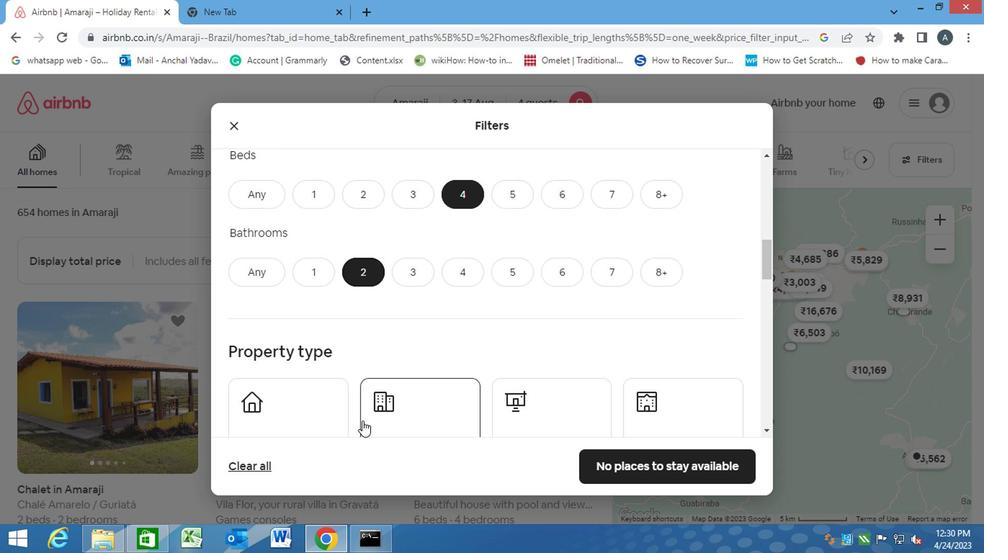 
Action: Mouse scrolled (357, 421) with delta (0, -1)
Screenshot: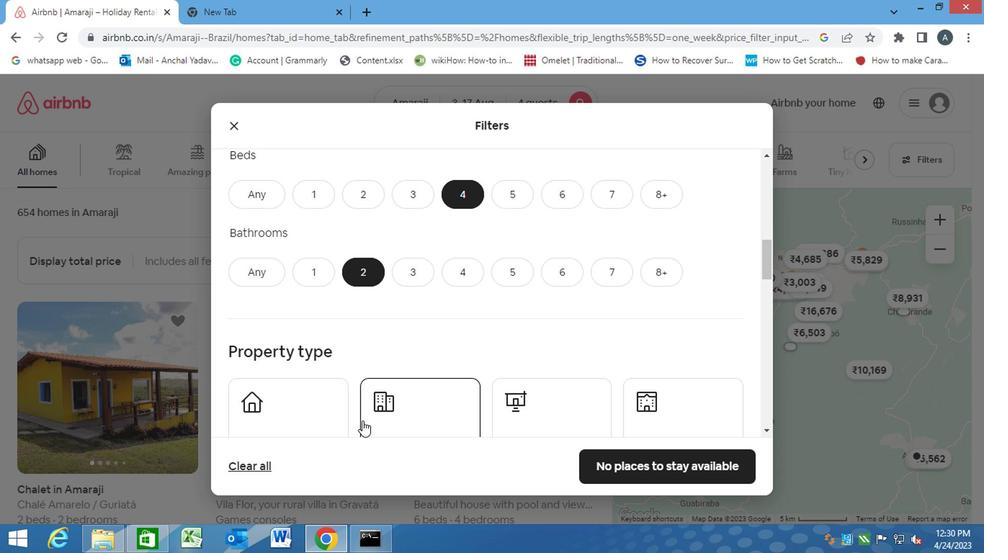 
Action: Mouse moved to (274, 293)
Screenshot: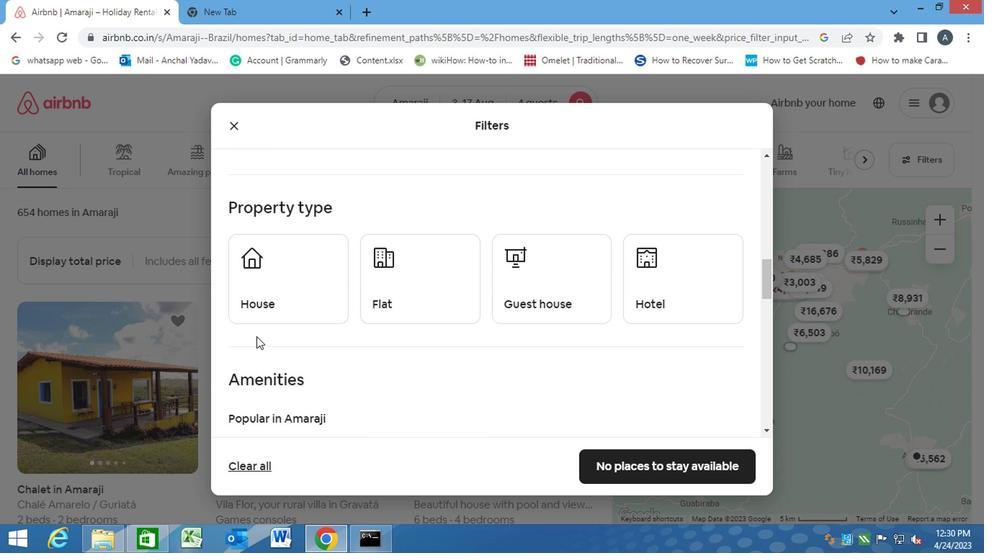 
Action: Mouse pressed left at (274, 293)
Screenshot: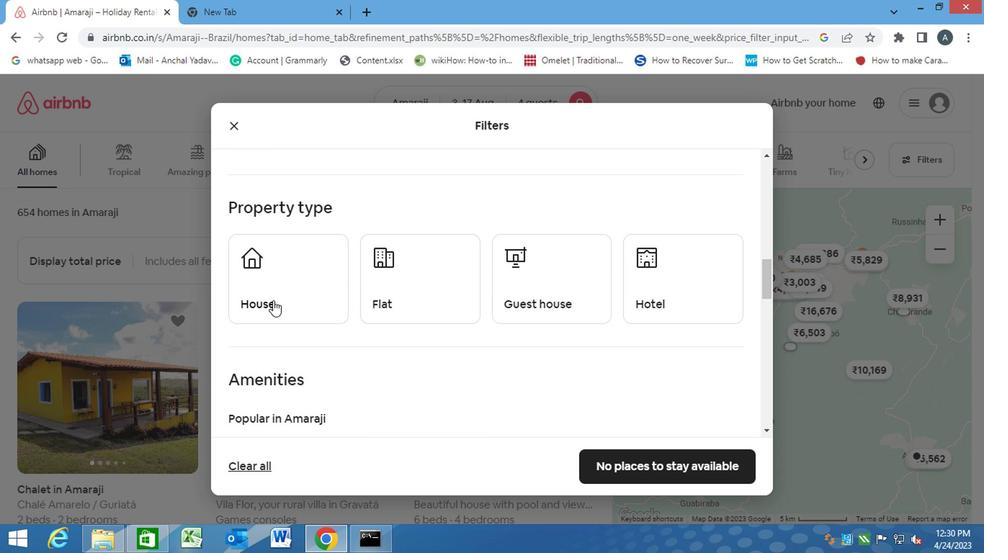 
Action: Mouse moved to (397, 292)
Screenshot: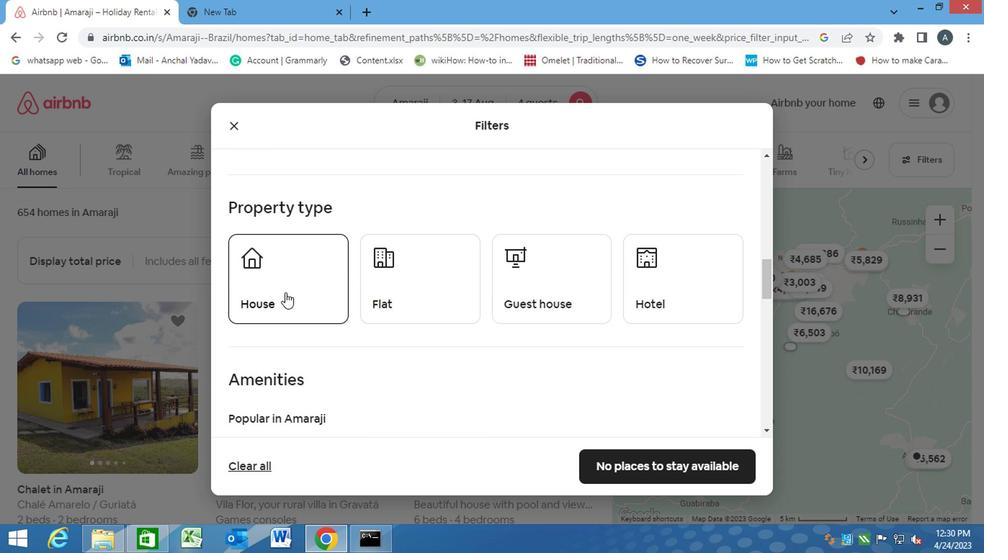 
Action: Mouse pressed left at (397, 292)
Screenshot: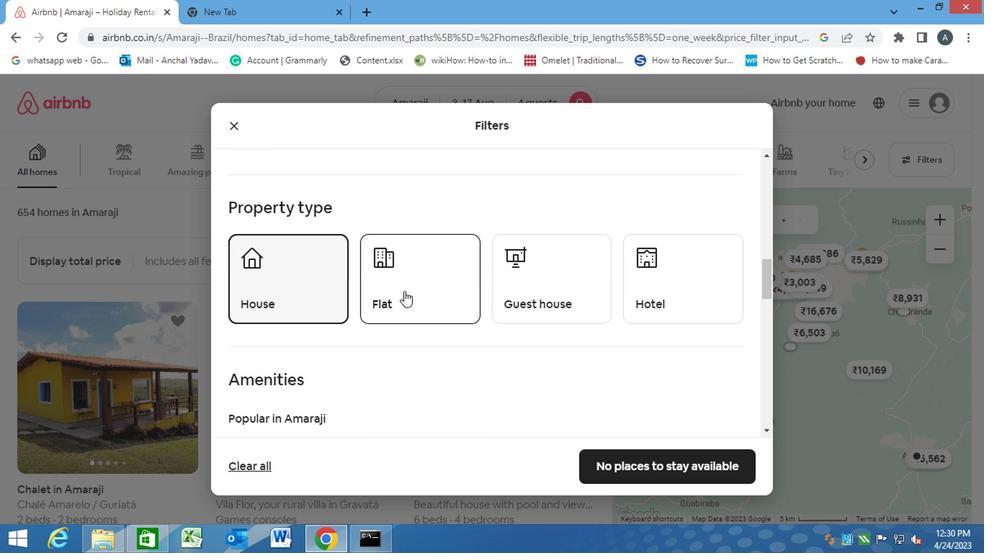 
Action: Mouse moved to (527, 266)
Screenshot: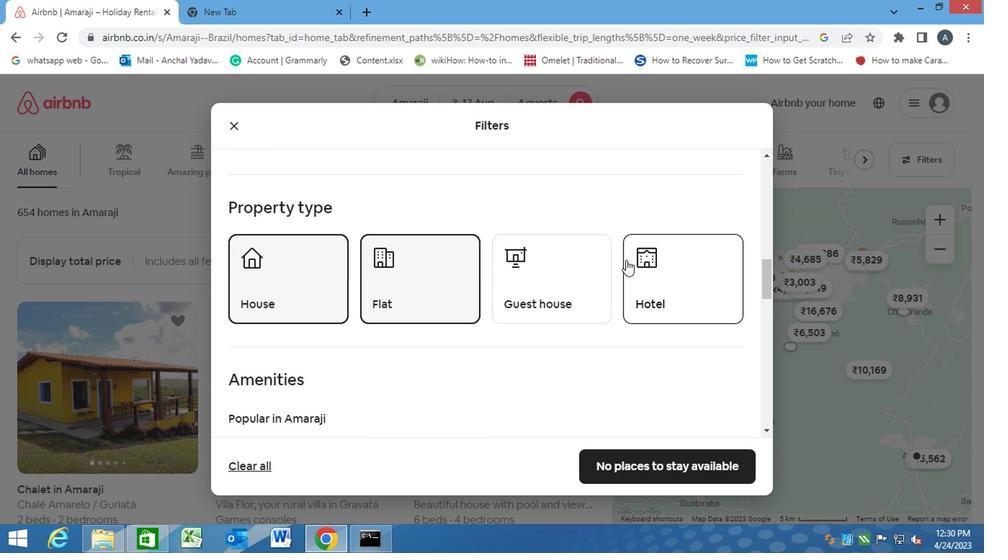 
Action: Mouse pressed left at (527, 266)
Screenshot: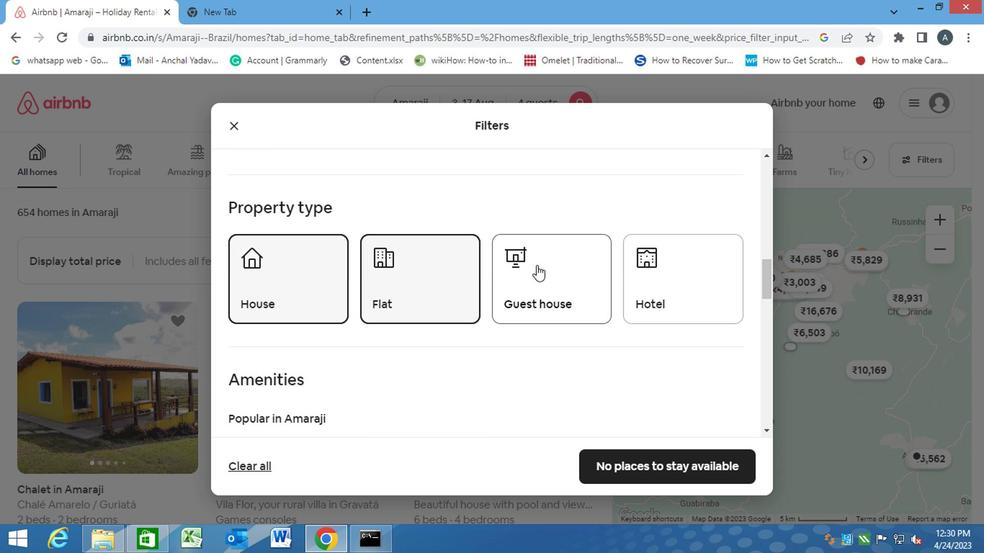 
Action: Mouse moved to (421, 385)
Screenshot: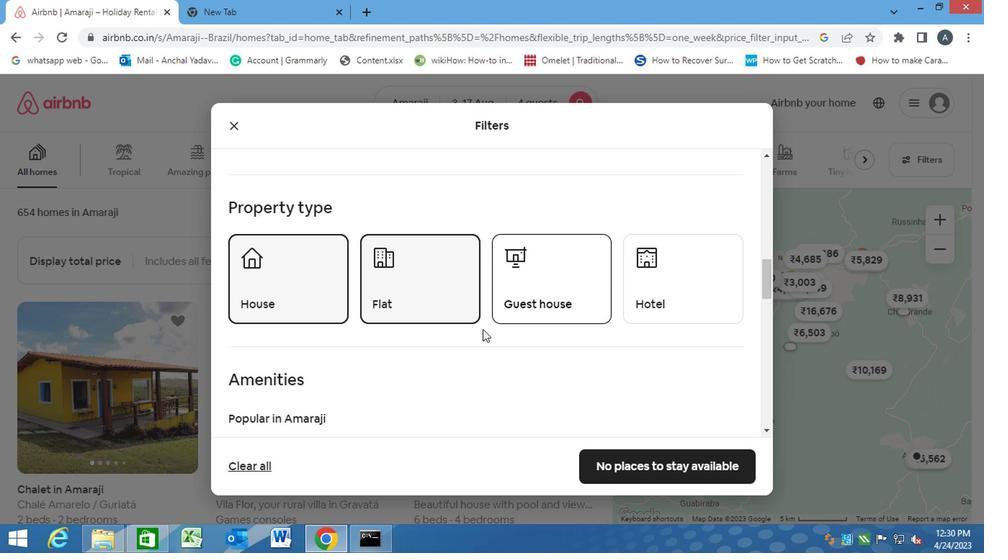 
Action: Mouse scrolled (421, 383) with delta (0, -1)
Screenshot: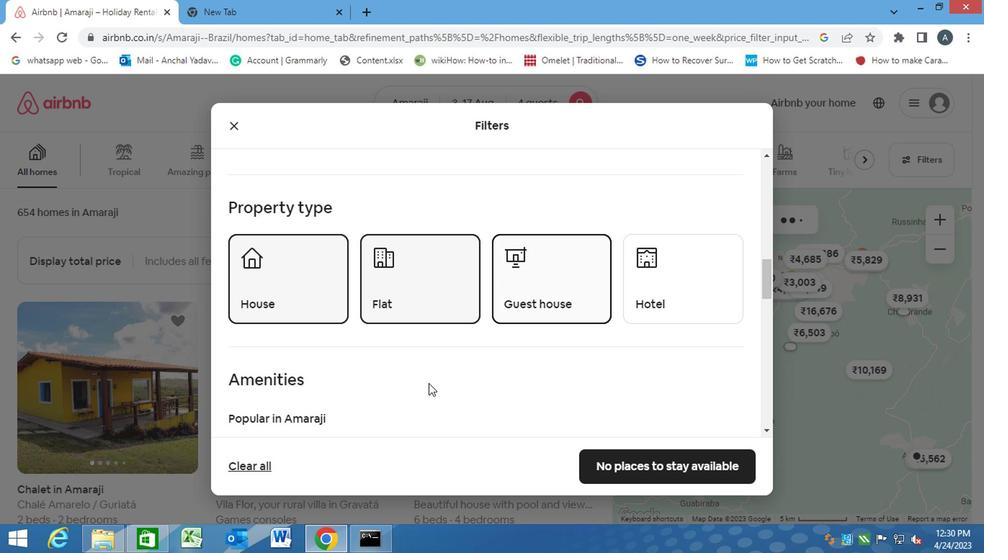 
Action: Mouse scrolled (421, 383) with delta (0, -1)
Screenshot: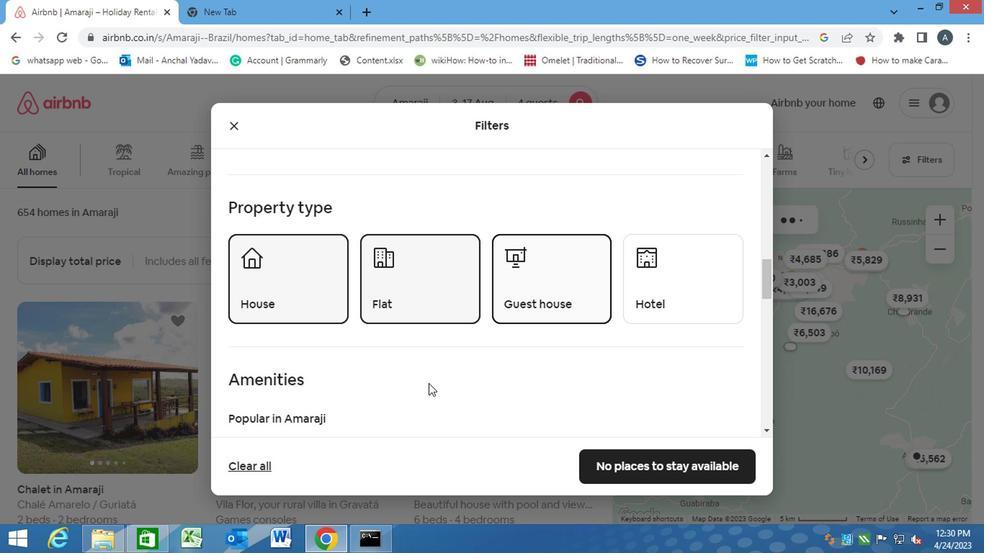 
Action: Mouse moved to (226, 342)
Screenshot: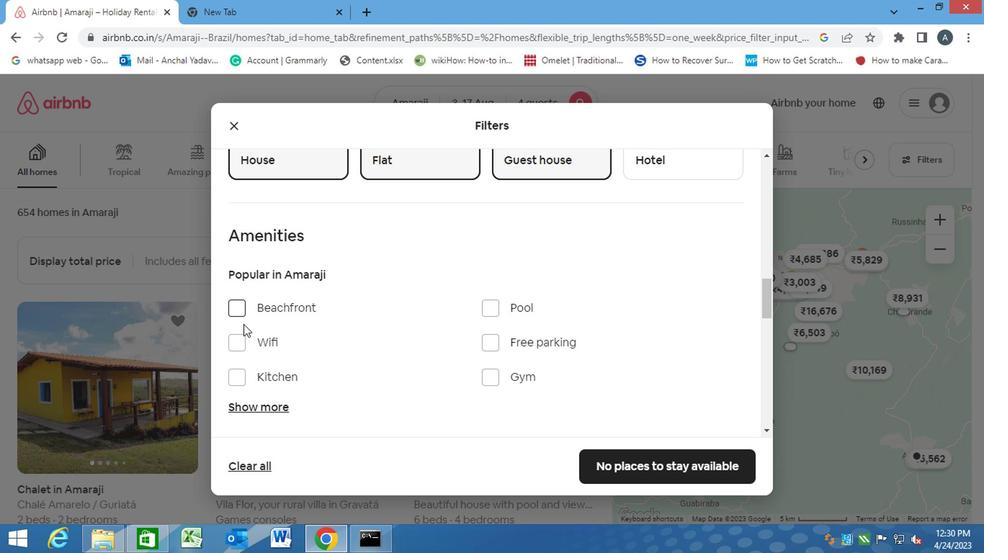 
Action: Mouse pressed left at (226, 342)
Screenshot: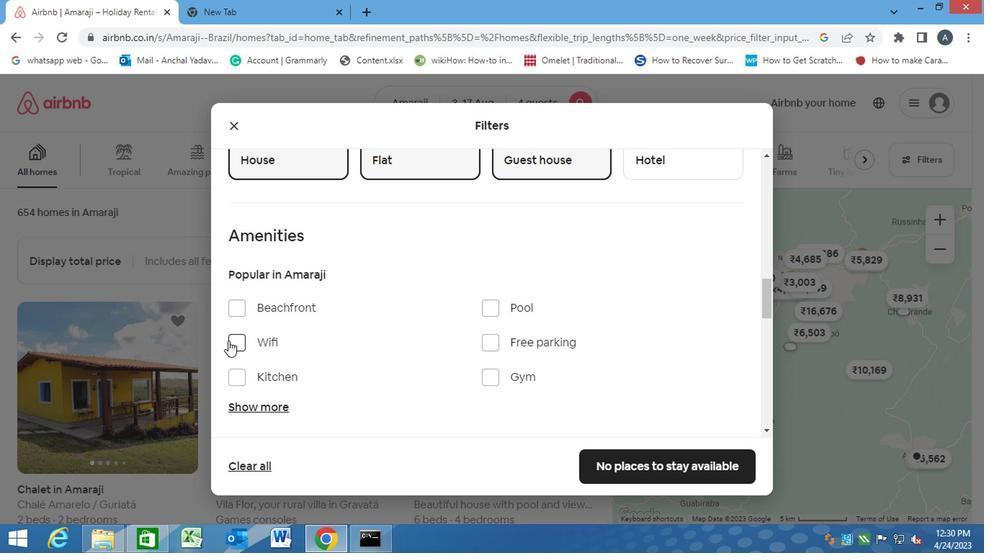 
Action: Mouse moved to (448, 363)
Screenshot: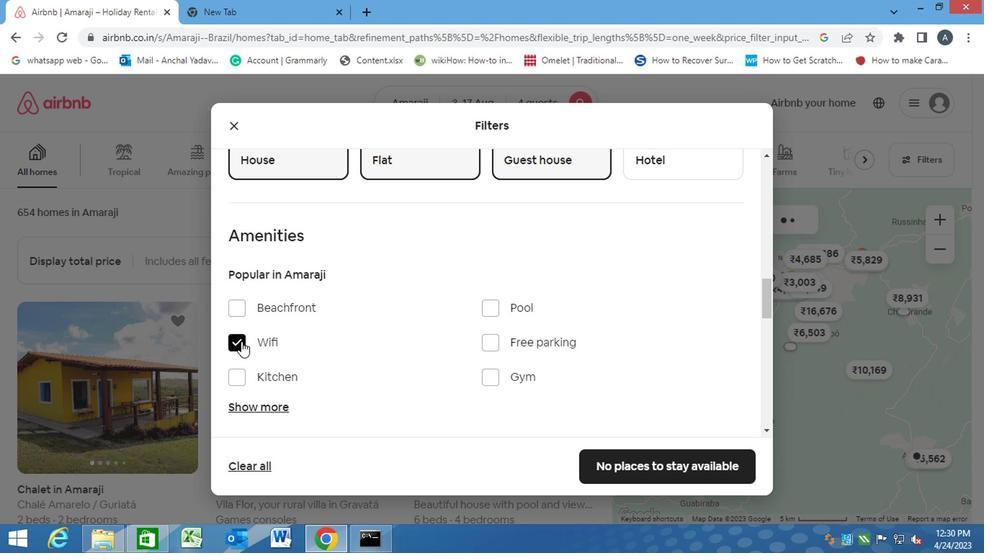 
Action: Mouse scrolled (448, 362) with delta (0, -1)
Screenshot: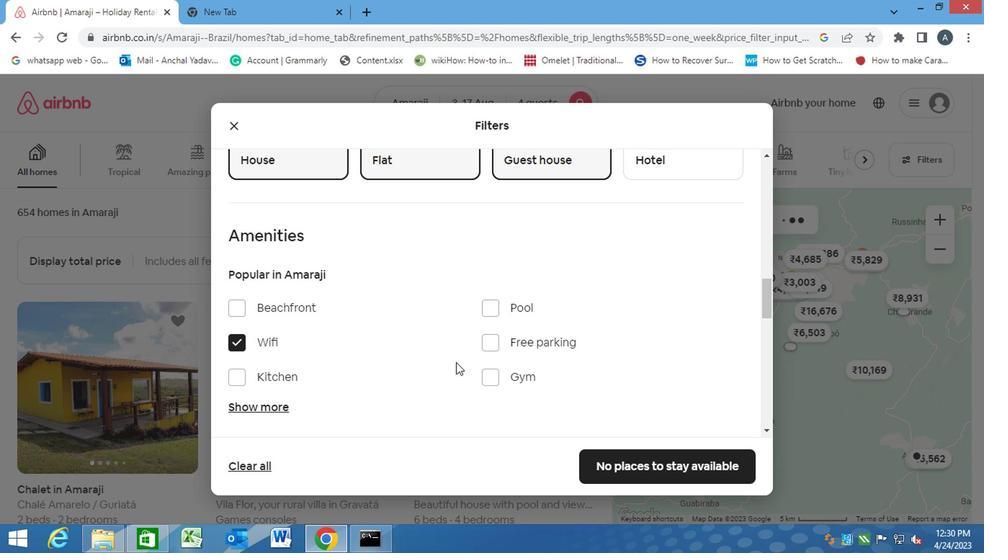 
Action: Mouse scrolled (448, 362) with delta (0, -1)
Screenshot: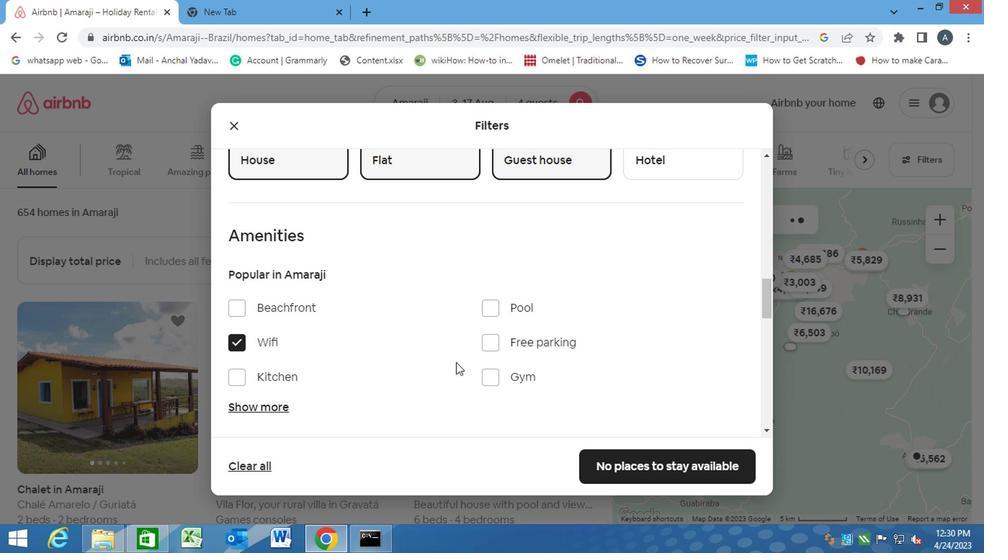 
Action: Mouse moved to (266, 267)
Screenshot: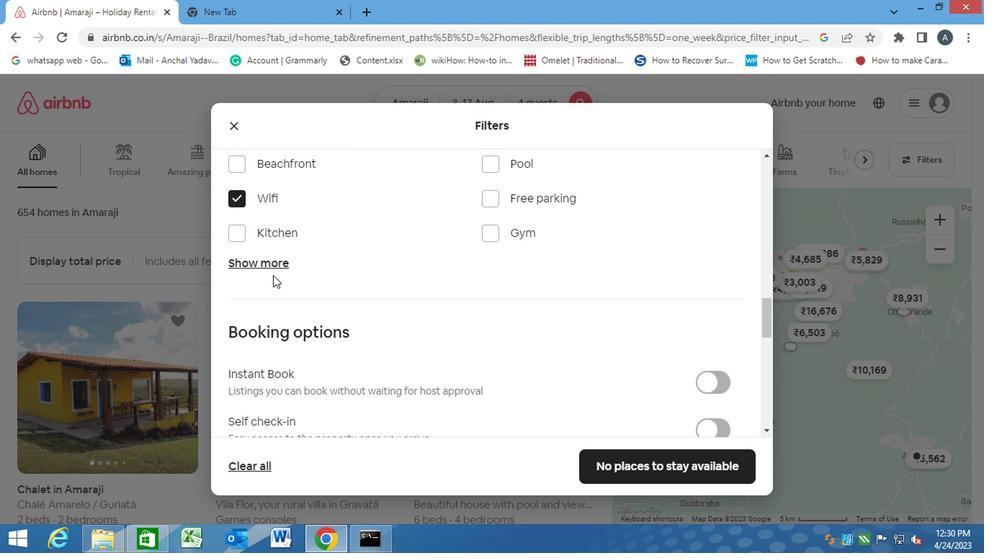 
Action: Mouse pressed left at (266, 267)
Screenshot: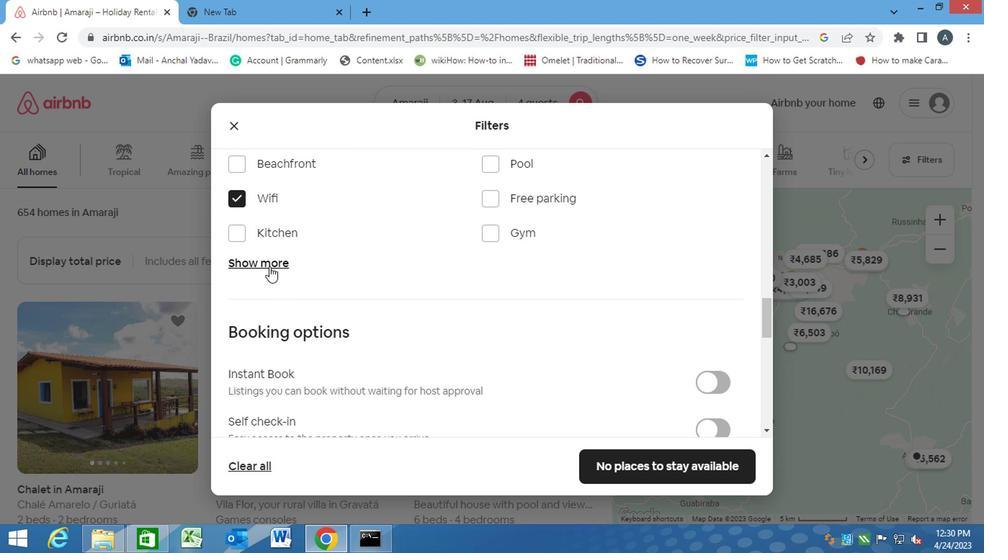 
Action: Mouse moved to (232, 307)
Screenshot: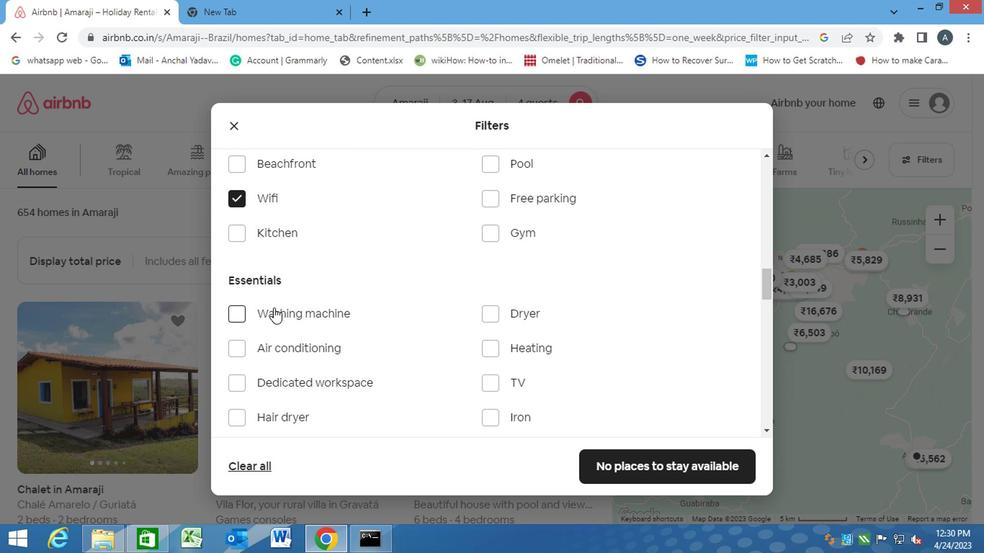
Action: Mouse pressed left at (232, 307)
Screenshot: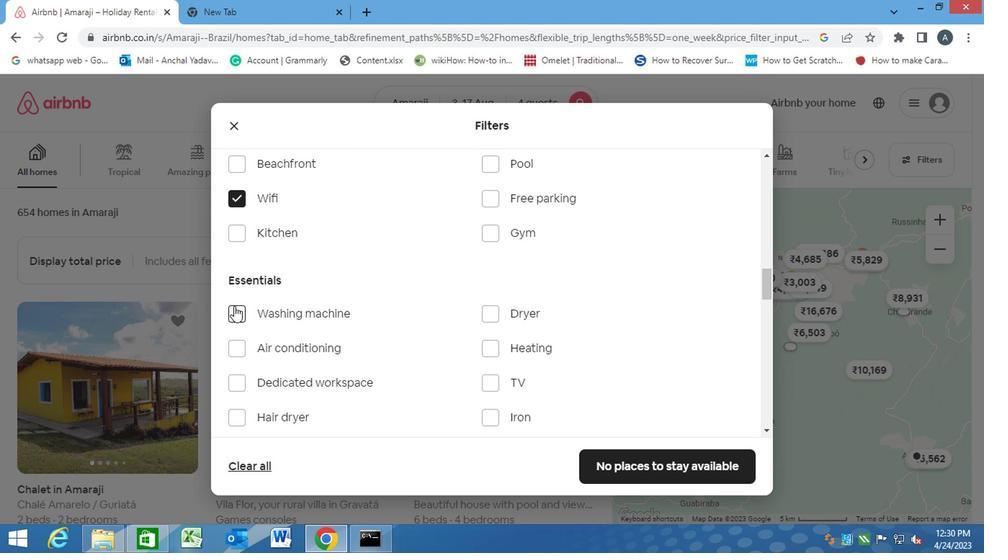 
Action: Mouse moved to (413, 324)
Screenshot: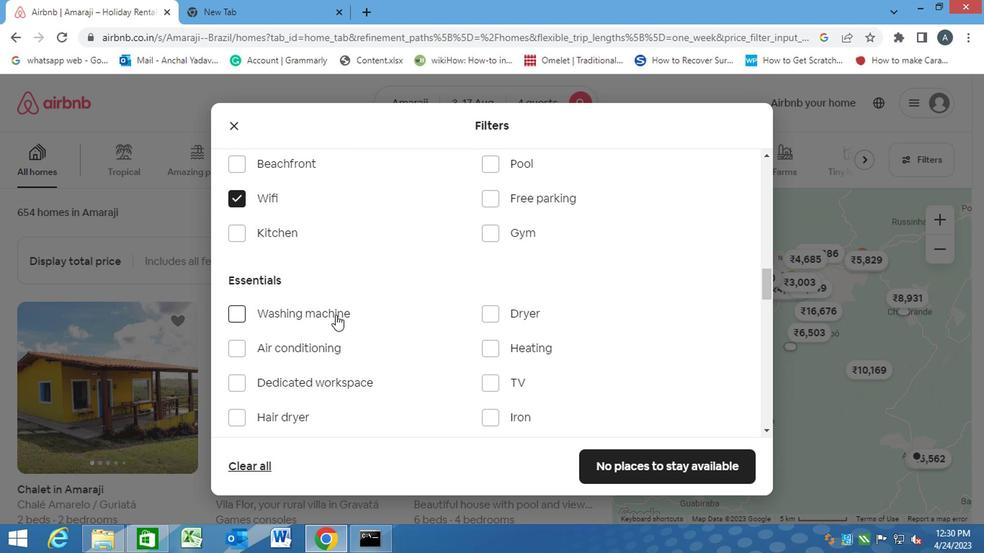 
Action: Mouse scrolled (413, 323) with delta (0, 0)
Screenshot: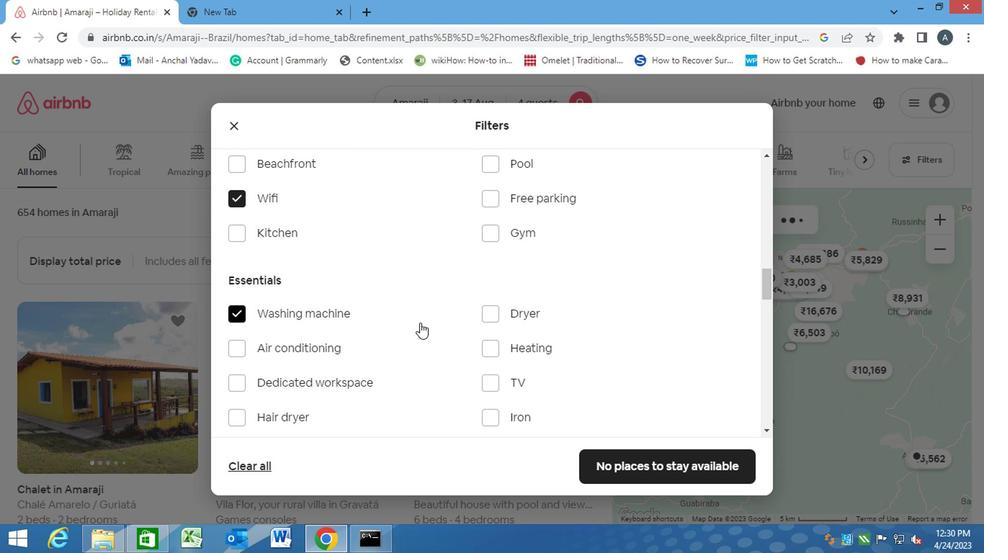 
Action: Mouse scrolled (413, 323) with delta (0, 0)
Screenshot: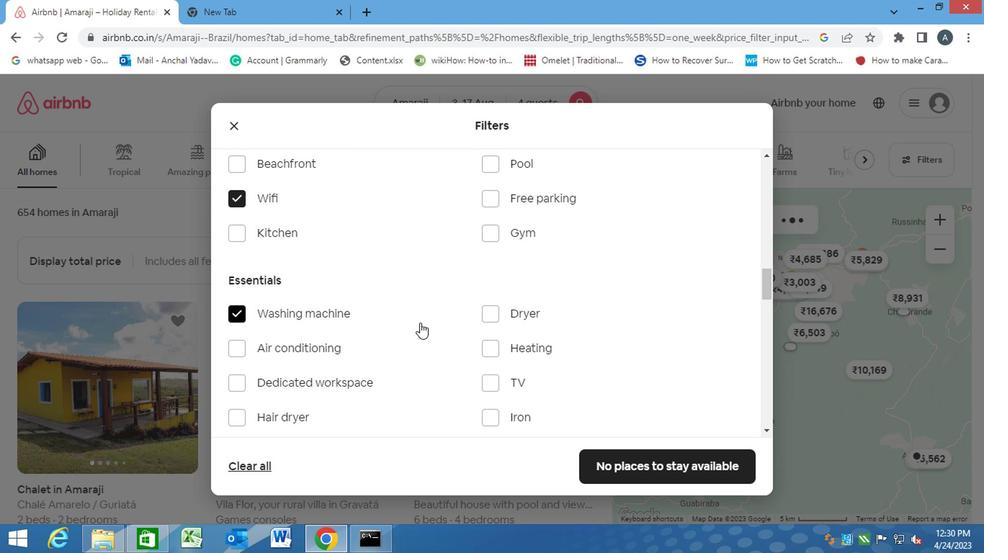 
Action: Mouse scrolled (413, 323) with delta (0, 0)
Screenshot: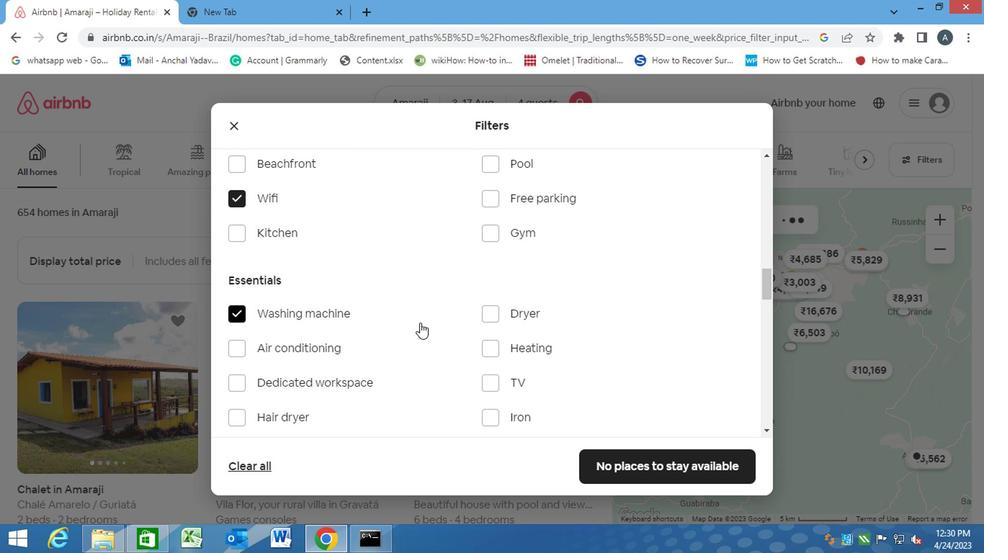 
Action: Mouse scrolled (413, 323) with delta (0, 0)
Screenshot: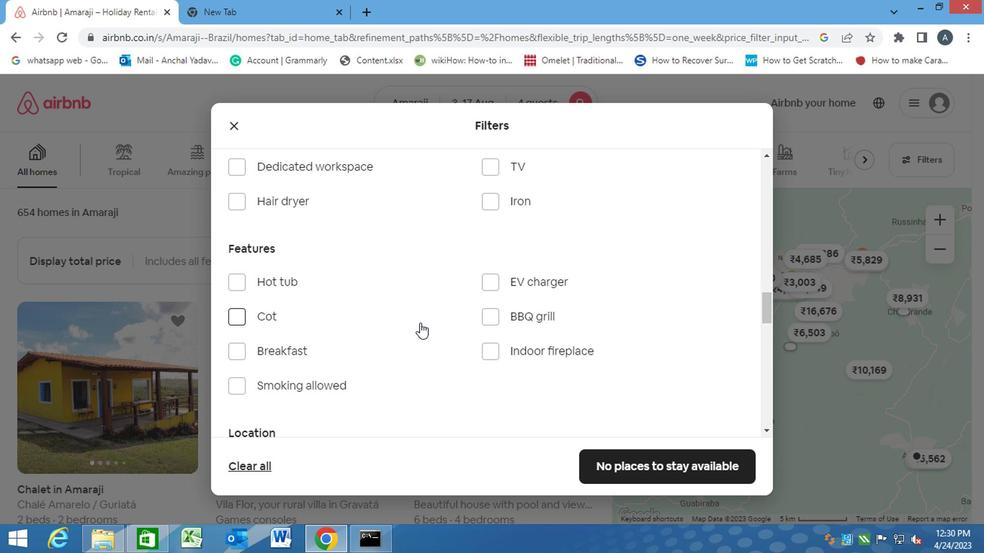 
Action: Mouse scrolled (413, 323) with delta (0, 0)
Screenshot: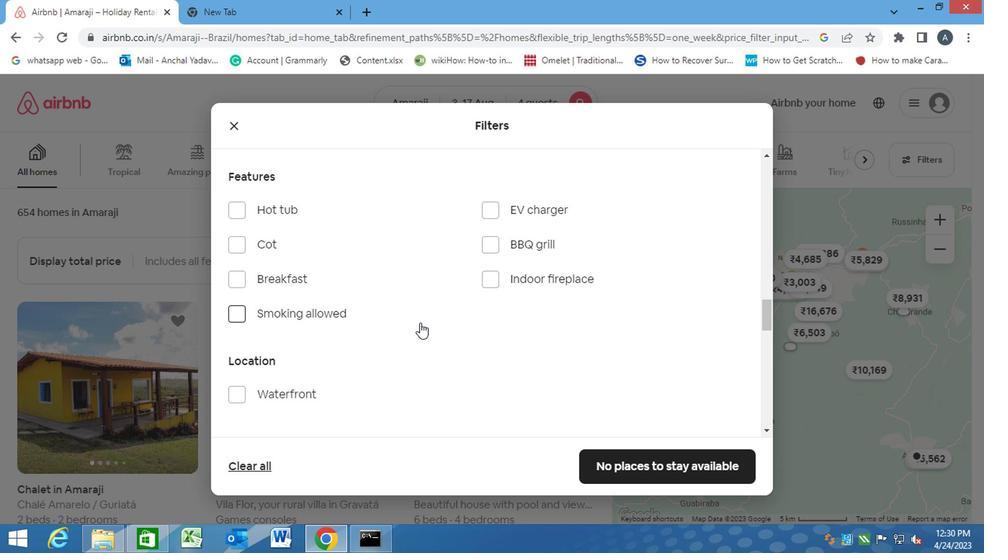 
Action: Mouse scrolled (413, 323) with delta (0, 0)
Screenshot: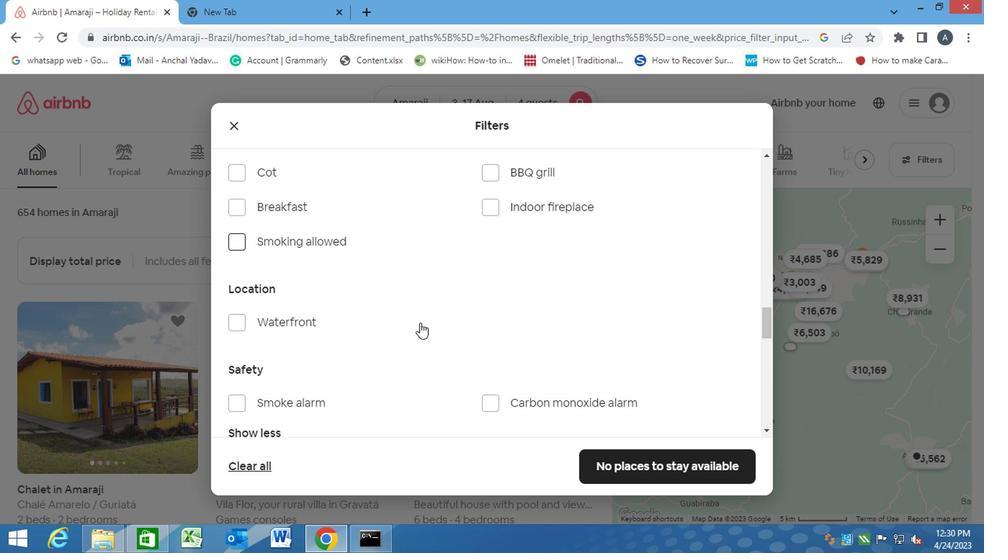 
Action: Mouse scrolled (413, 323) with delta (0, 0)
Screenshot: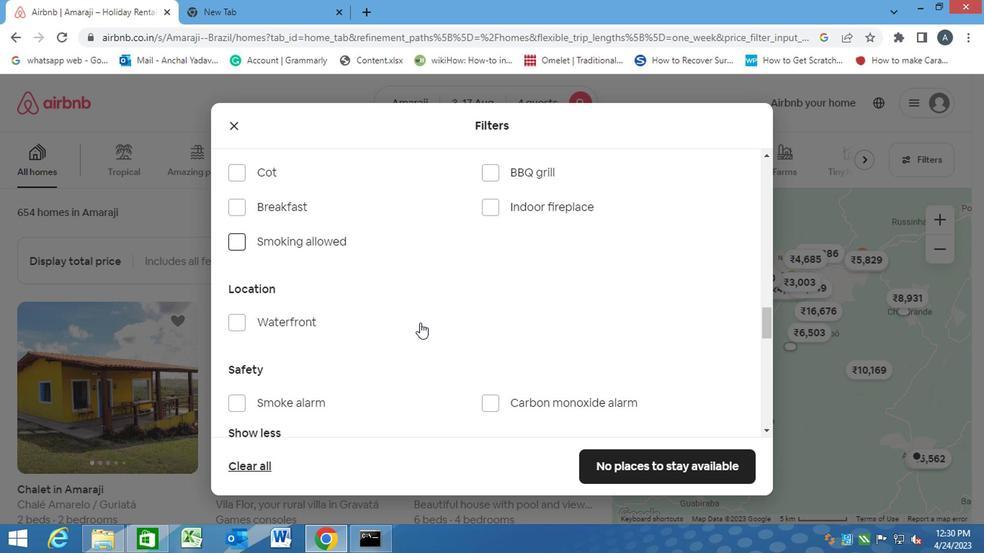 
Action: Mouse scrolled (413, 323) with delta (0, 0)
Screenshot: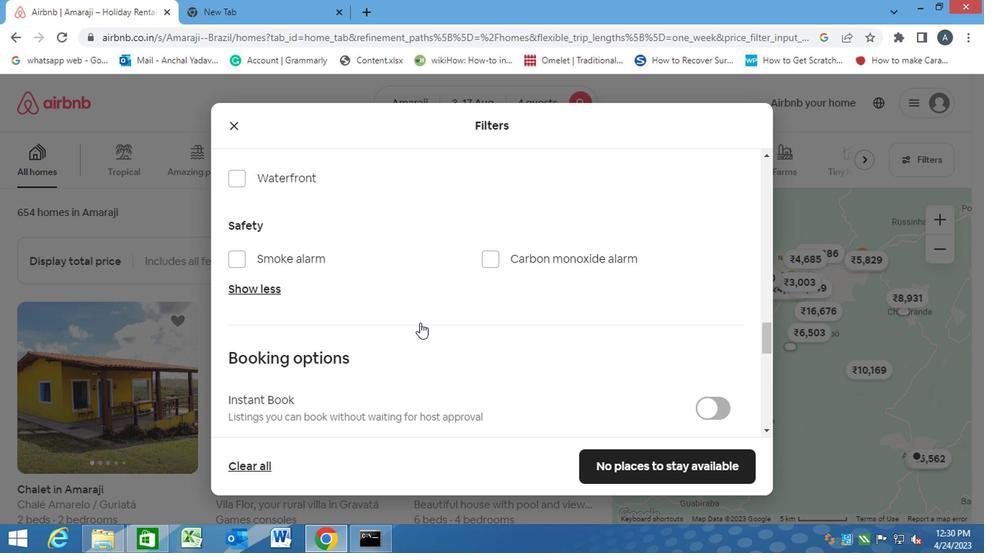 
Action: Mouse scrolled (413, 323) with delta (0, 0)
Screenshot: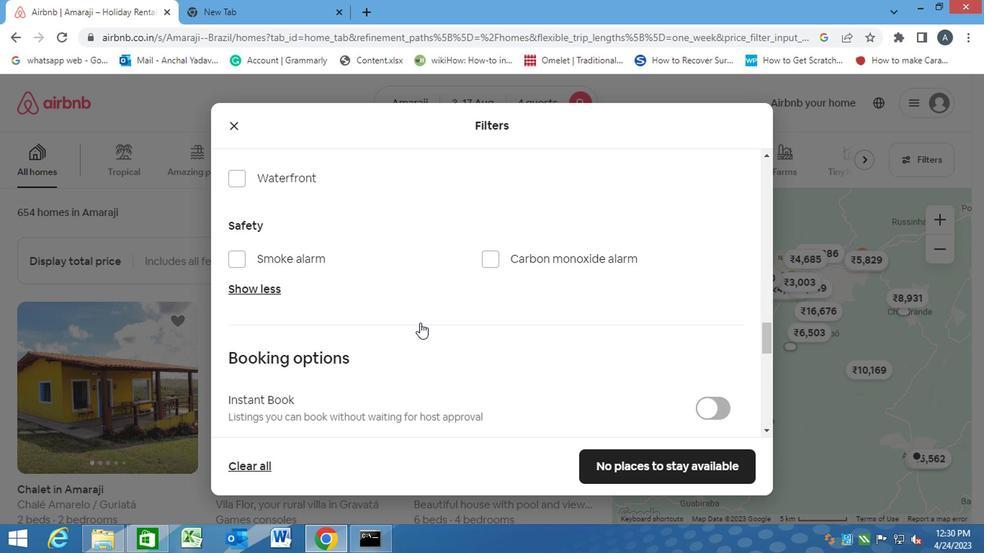 
Action: Mouse scrolled (413, 323) with delta (0, 0)
Screenshot: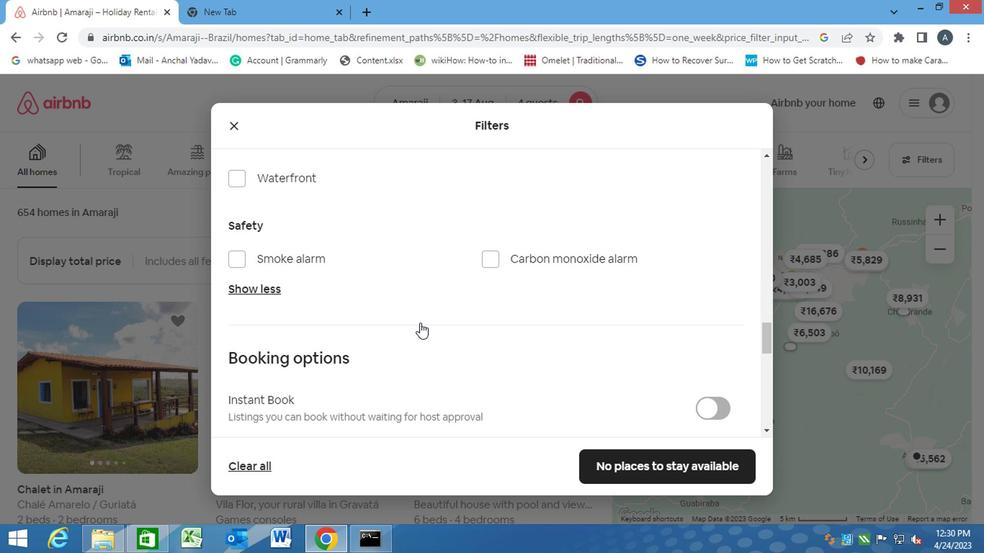 
Action: Mouse moved to (683, 236)
Screenshot: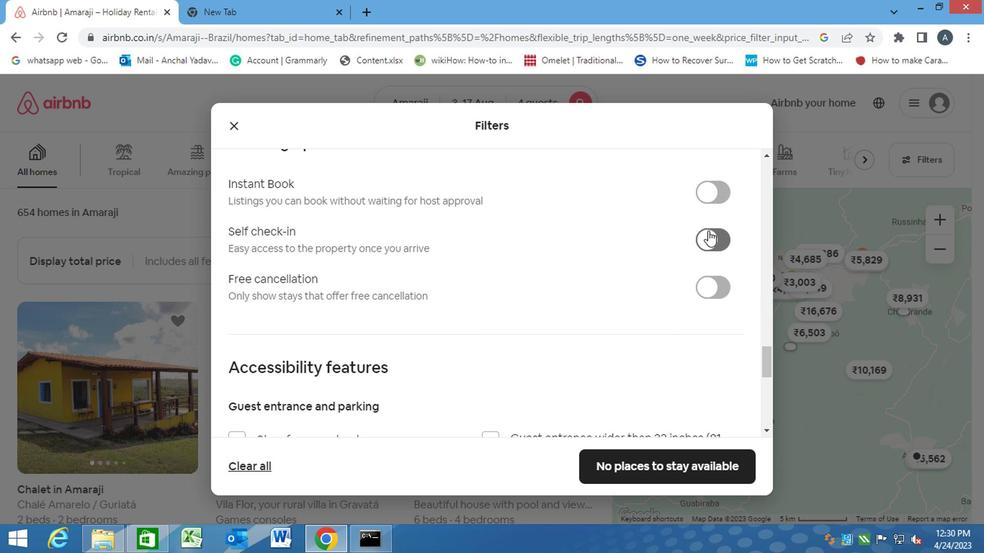 
Action: Mouse pressed left at (683, 236)
Screenshot: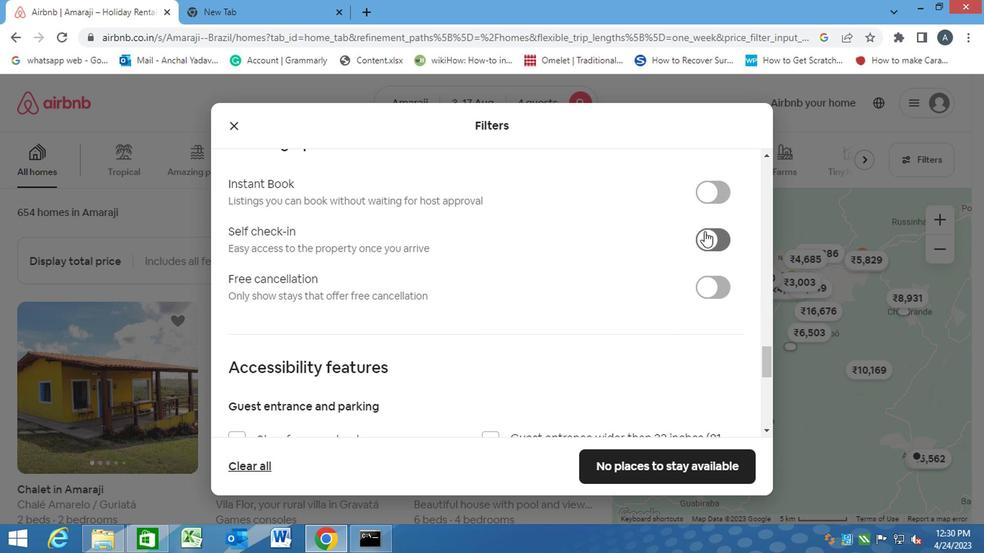 
Action: Mouse moved to (652, 270)
Screenshot: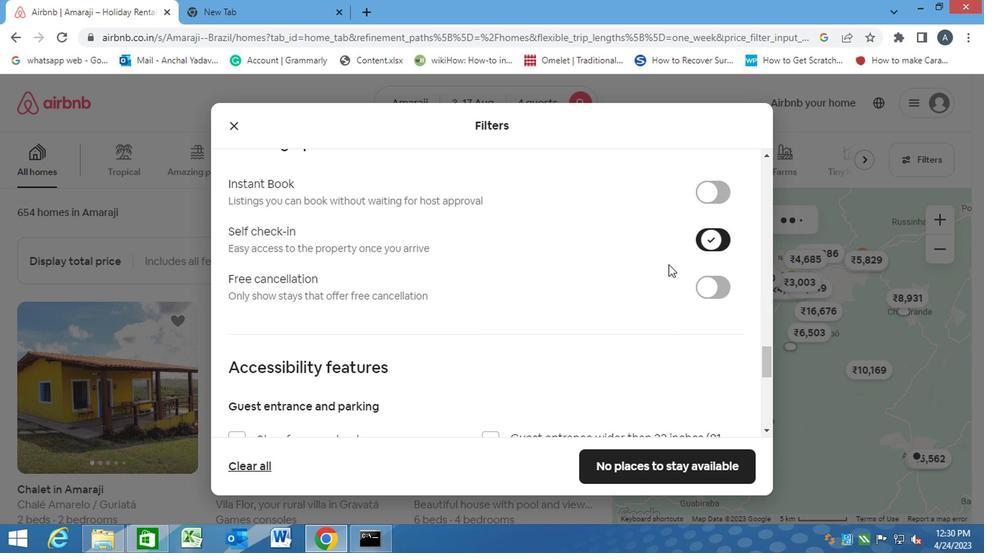 
Action: Mouse scrolled (652, 270) with delta (0, 0)
Screenshot: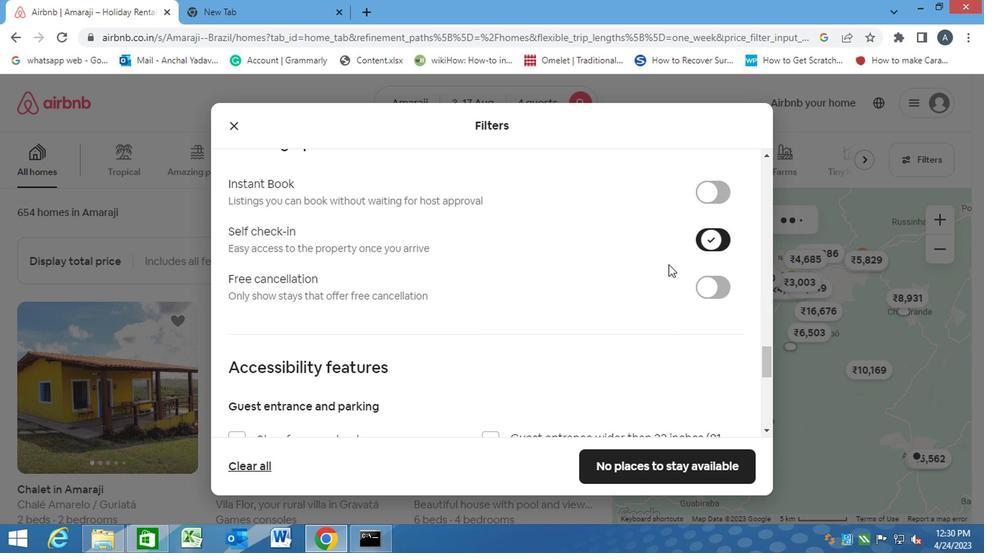 
Action: Mouse moved to (651, 271)
Screenshot: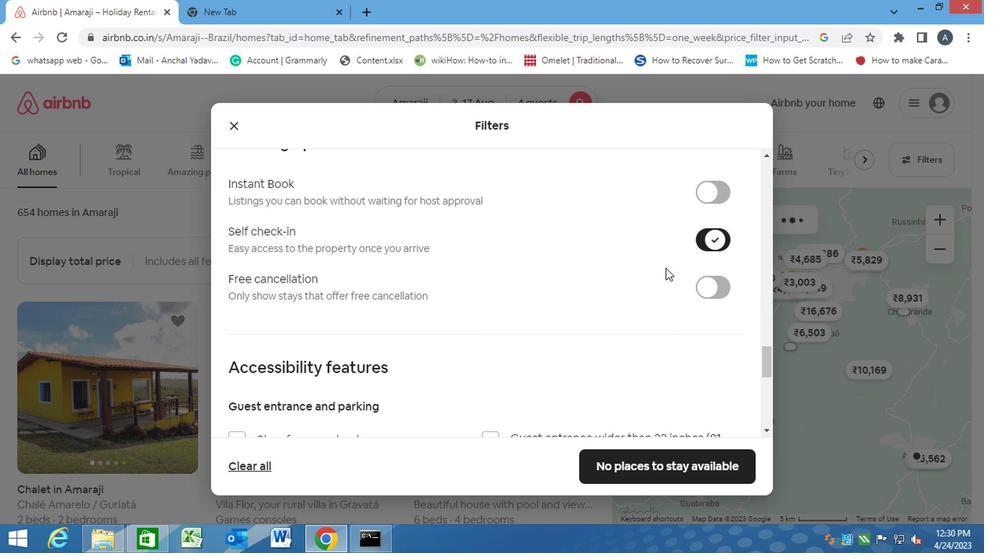 
Action: Mouse scrolled (651, 270) with delta (0, -1)
Screenshot: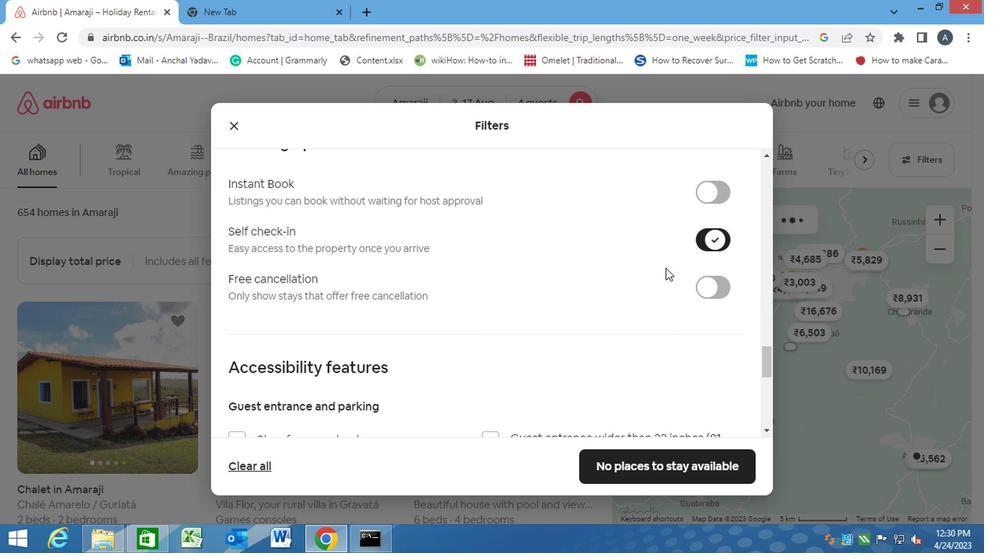 
Action: Mouse moved to (651, 273)
Screenshot: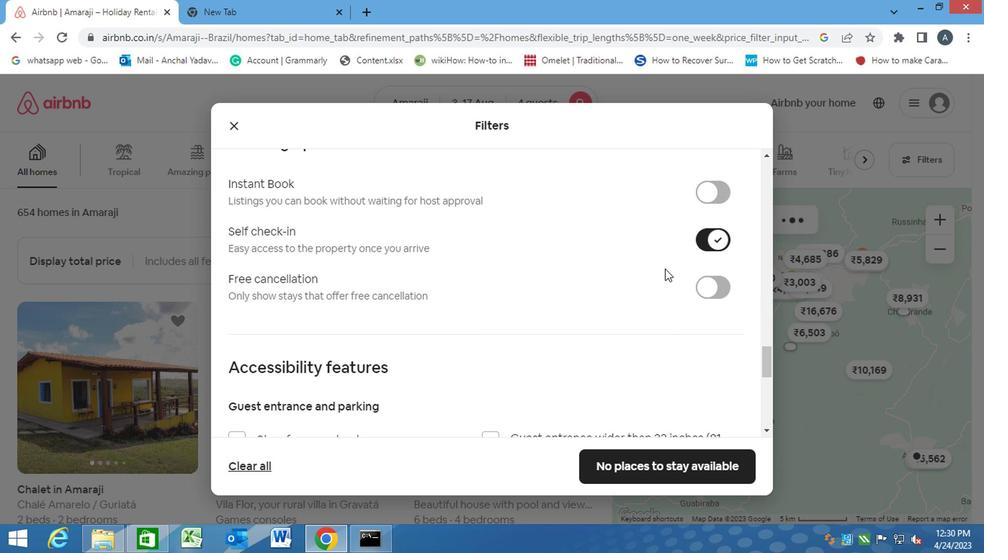 
Action: Mouse scrolled (651, 272) with delta (0, -1)
Screenshot: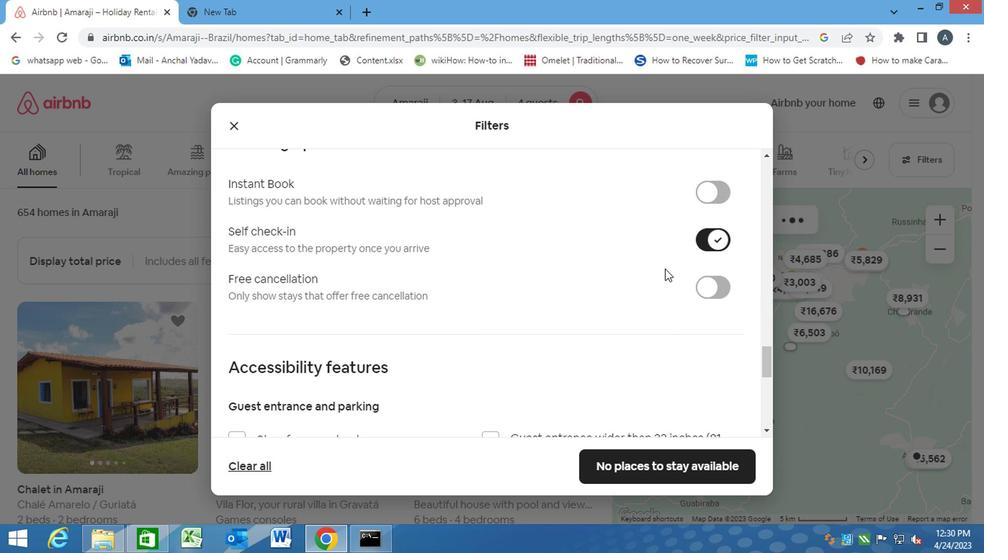 
Action: Mouse moved to (562, 288)
Screenshot: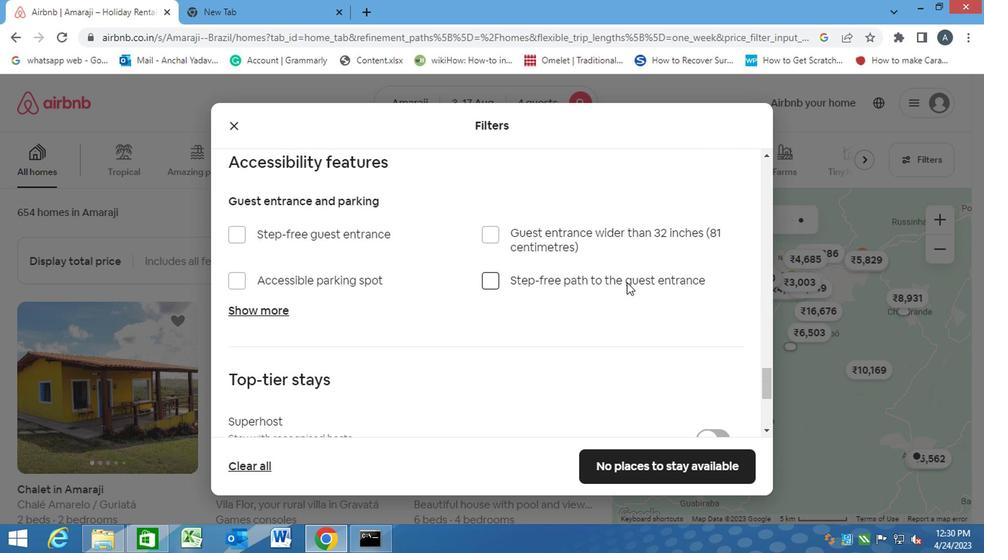 
Action: Mouse scrolled (562, 288) with delta (0, 0)
Screenshot: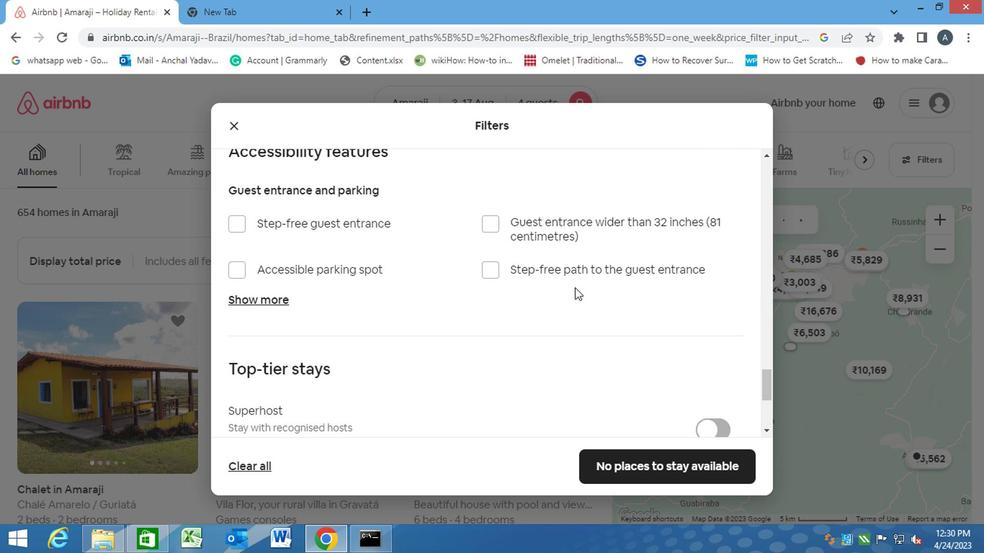 
Action: Mouse scrolled (562, 288) with delta (0, 0)
Screenshot: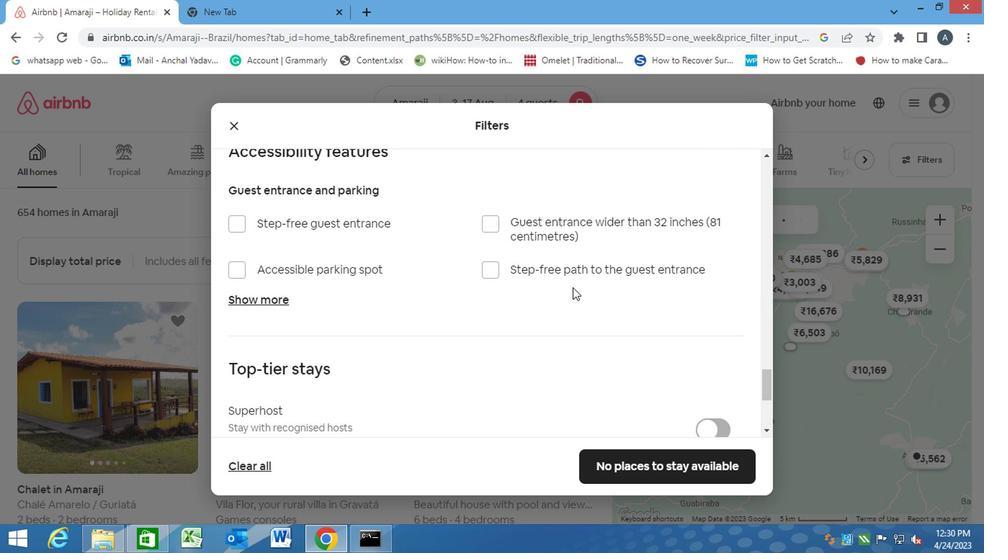 
Action: Mouse moved to (487, 304)
Screenshot: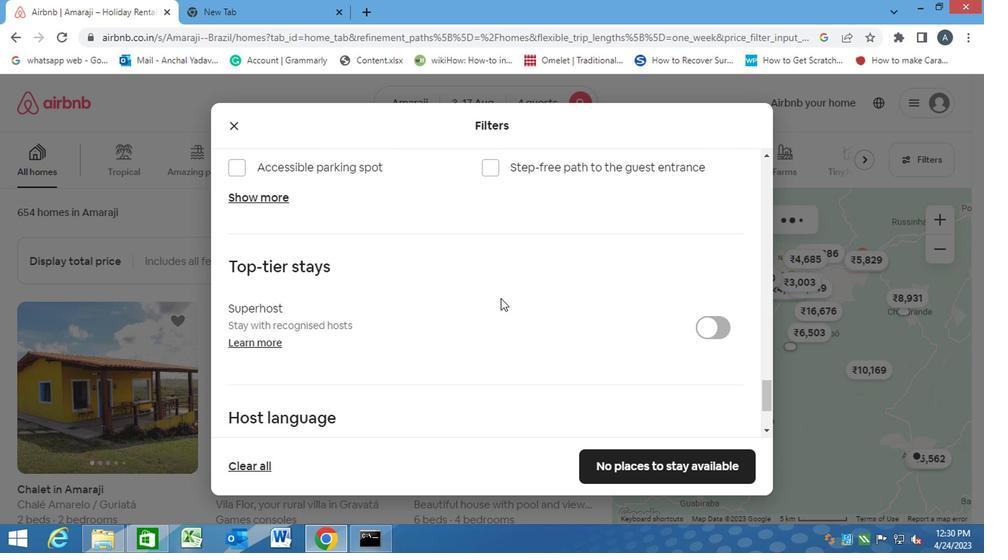 
Action: Mouse scrolled (487, 303) with delta (0, 0)
Screenshot: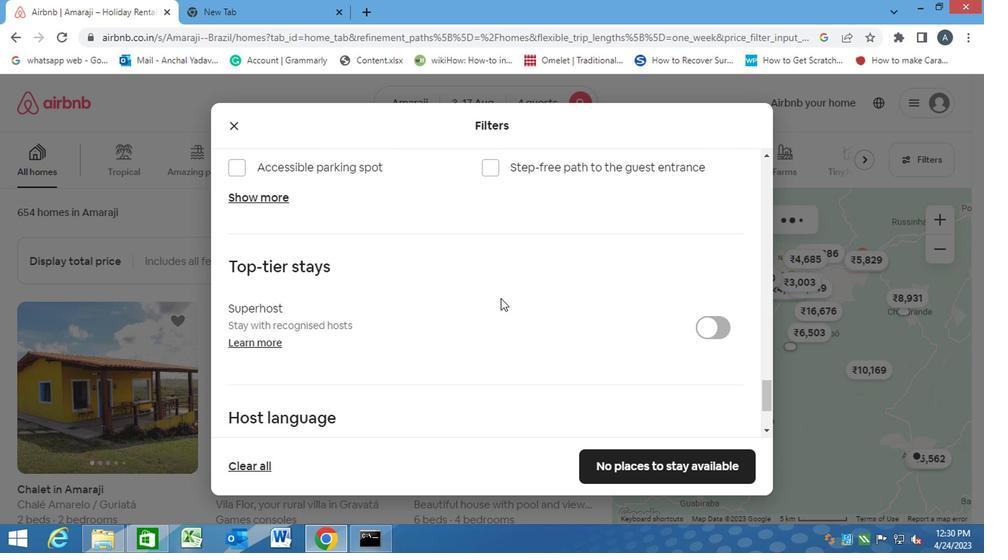 
Action: Mouse moved to (487, 304)
Screenshot: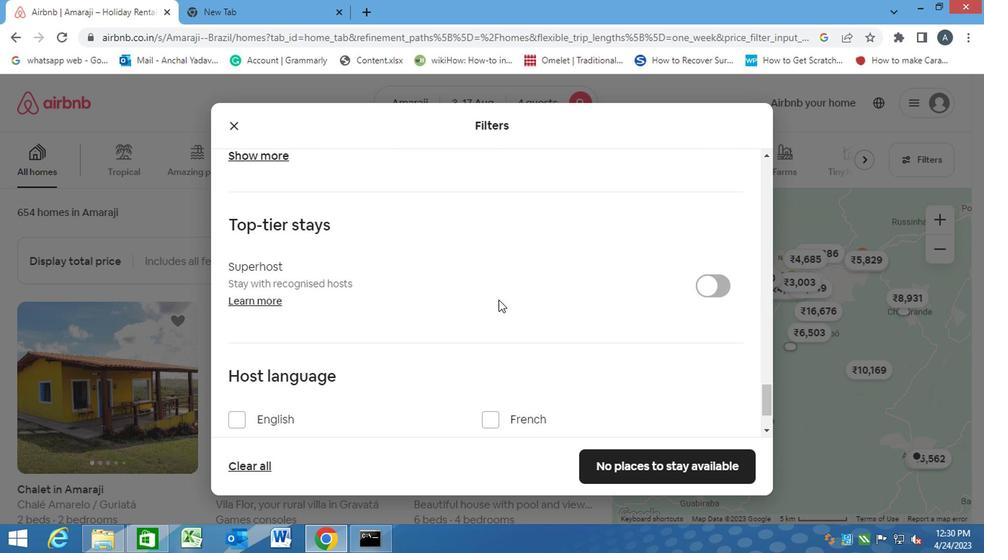 
Action: Mouse scrolled (487, 304) with delta (0, 0)
Screenshot: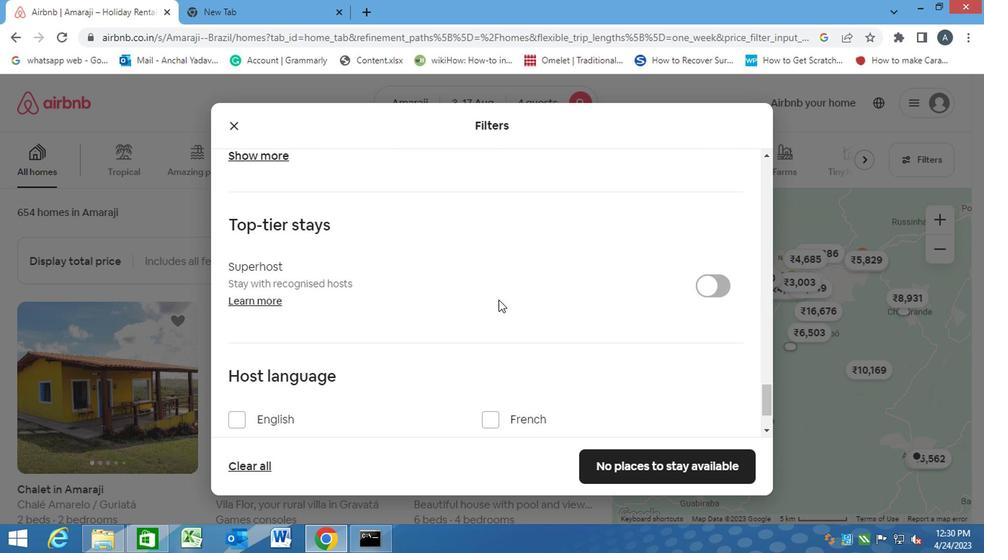 
Action: Mouse moved to (484, 306)
Screenshot: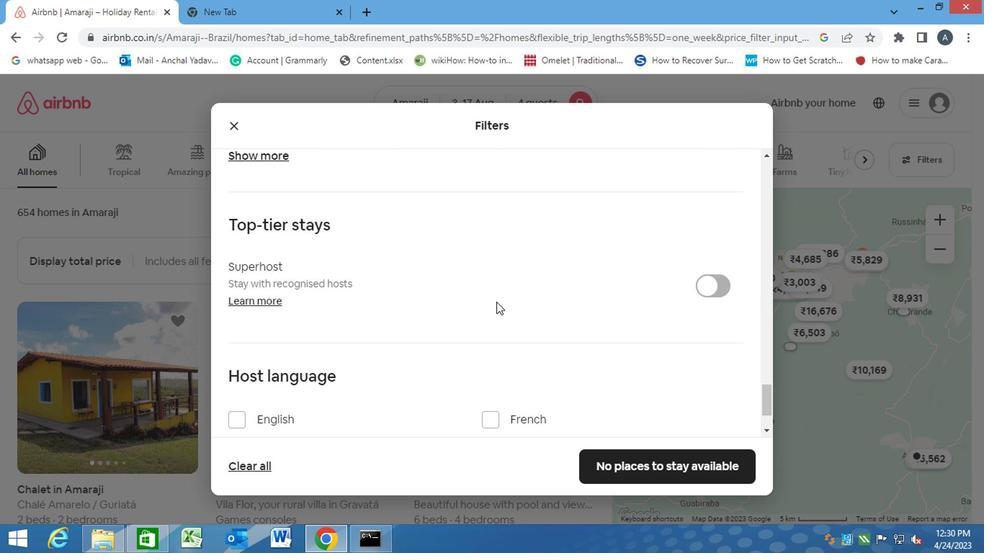 
Action: Mouse scrolled (484, 305) with delta (0, 0)
Screenshot: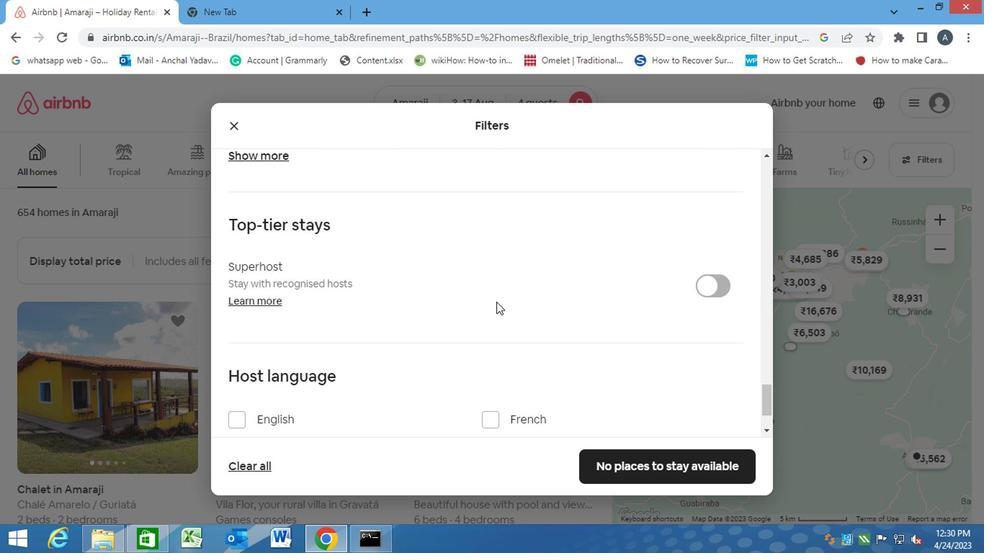 
Action: Mouse moved to (269, 399)
Screenshot: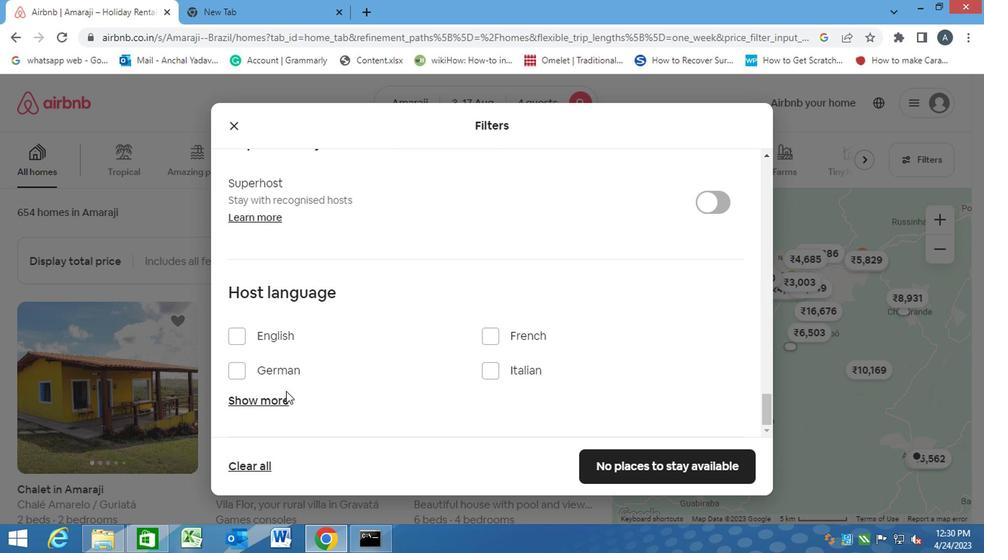 
Action: Mouse pressed left at (269, 399)
Screenshot: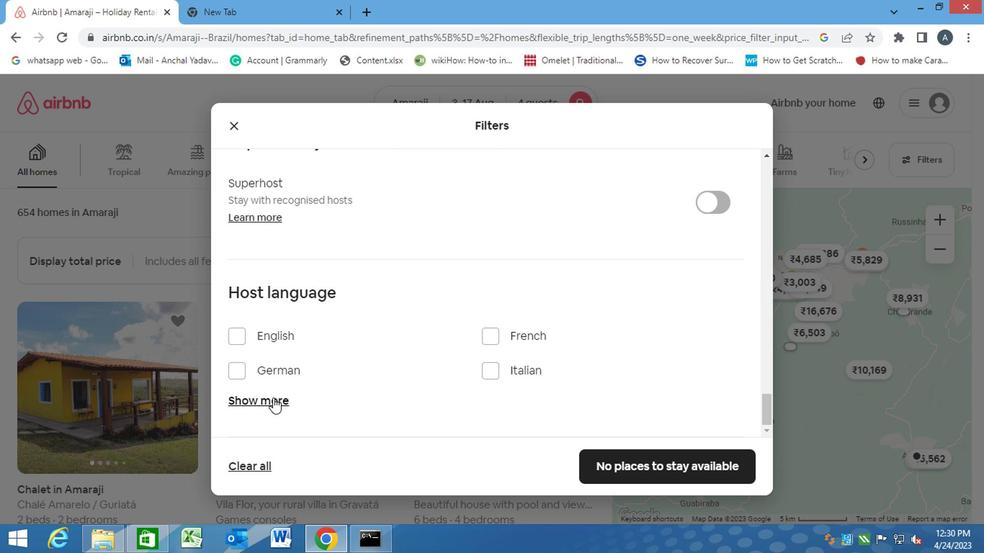 
Action: Mouse moved to (243, 407)
Screenshot: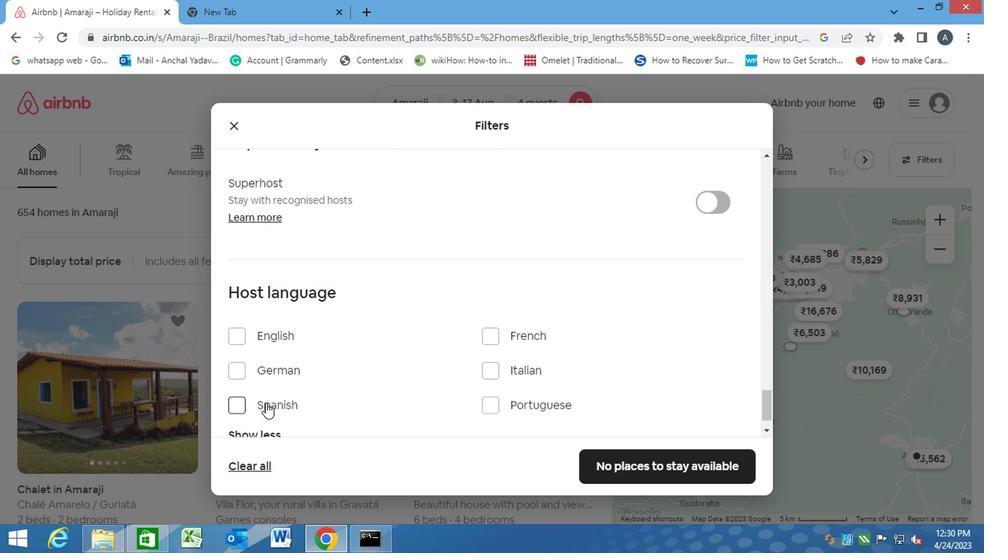 
Action: Mouse pressed left at (243, 407)
Screenshot: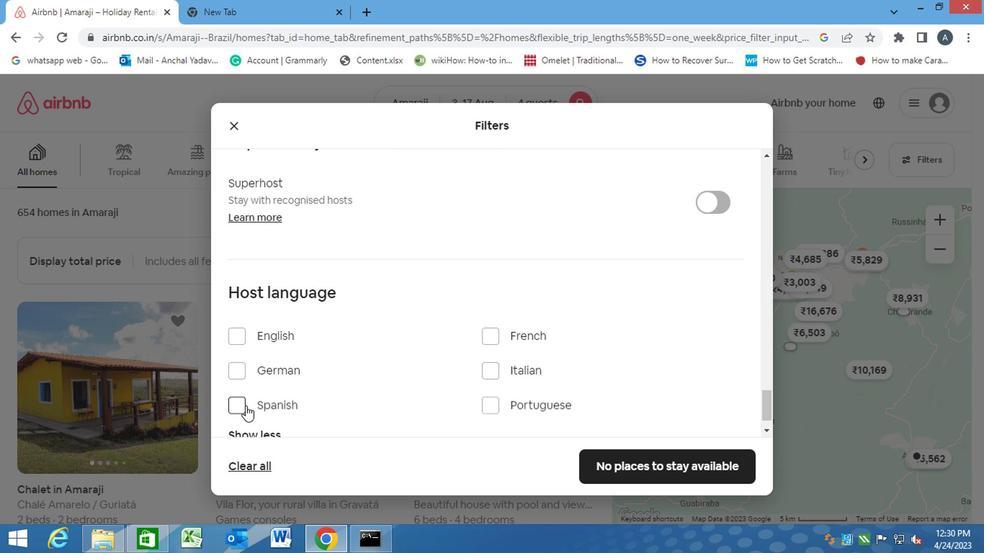 
Action: Mouse moved to (633, 463)
Screenshot: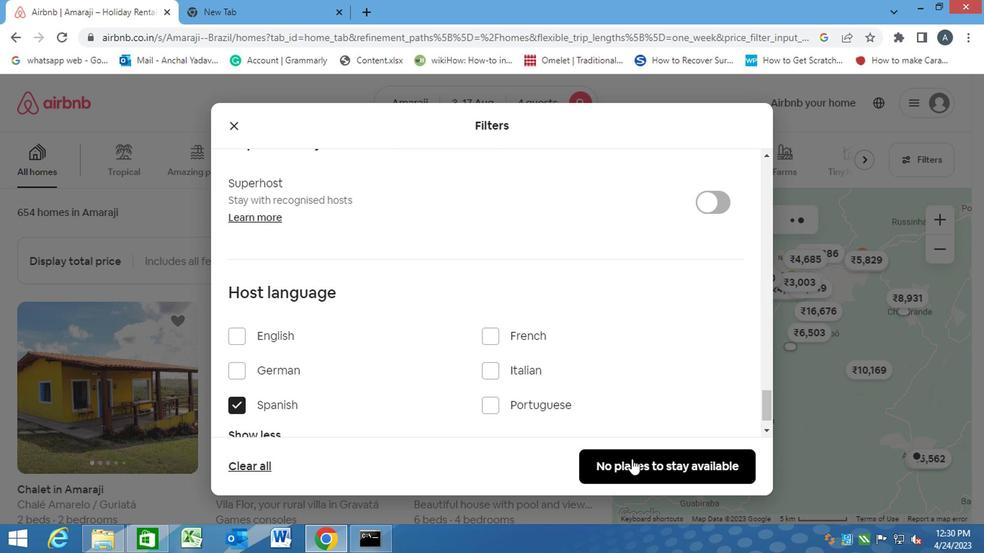 
Action: Mouse pressed left at (633, 463)
Screenshot: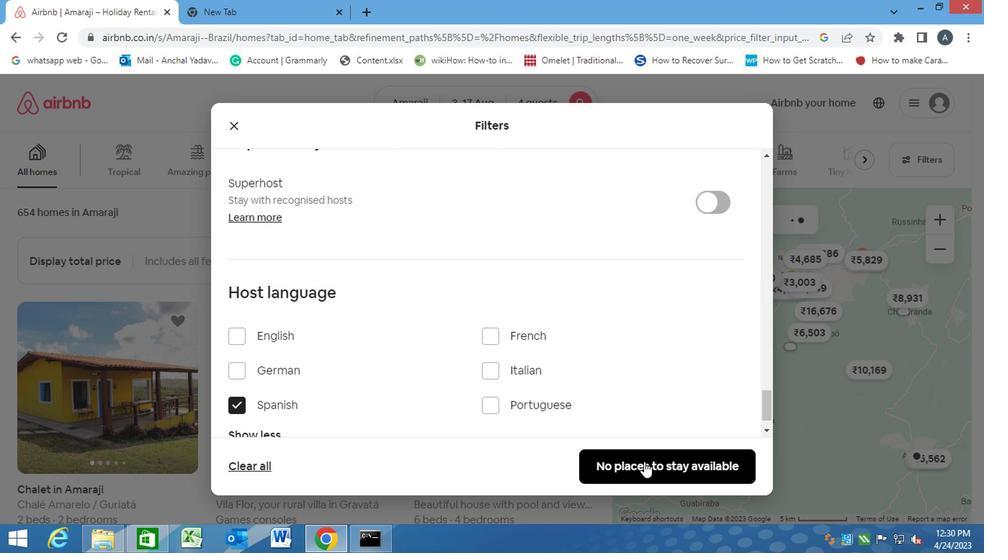 
